 Task: Look for space in Mulbāgal, India from 5th September, 2023 to 12th September, 2023 for 2 adults in price range Rs.10000 to Rs.15000.  With 1  bedroom having 1 bed and 1 bathroom. Property type can be house, flat, guest house, hotel. Amenities needed are: washing machine. Booking option can be shelf check-in. Required host language is English.
Action: Mouse moved to (416, 68)
Screenshot: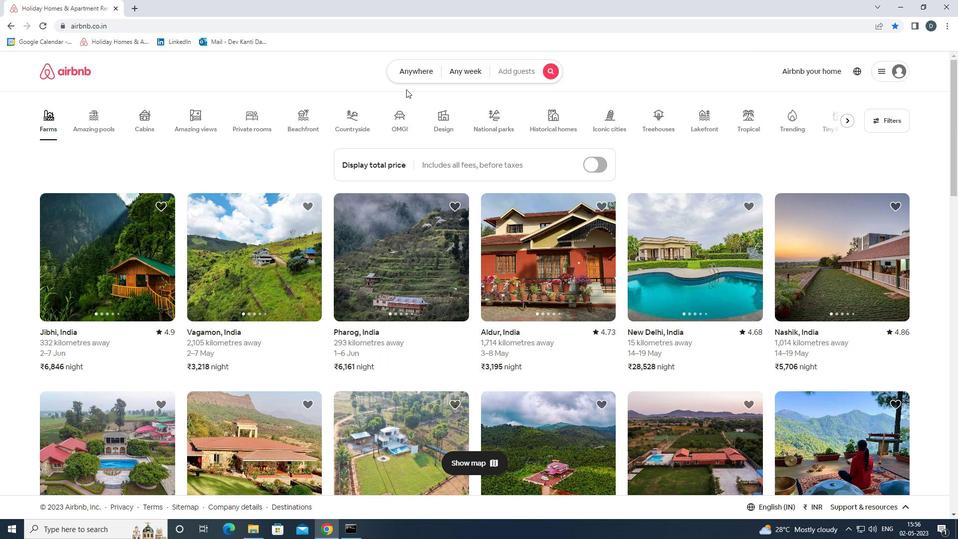 
Action: Mouse pressed left at (416, 68)
Screenshot: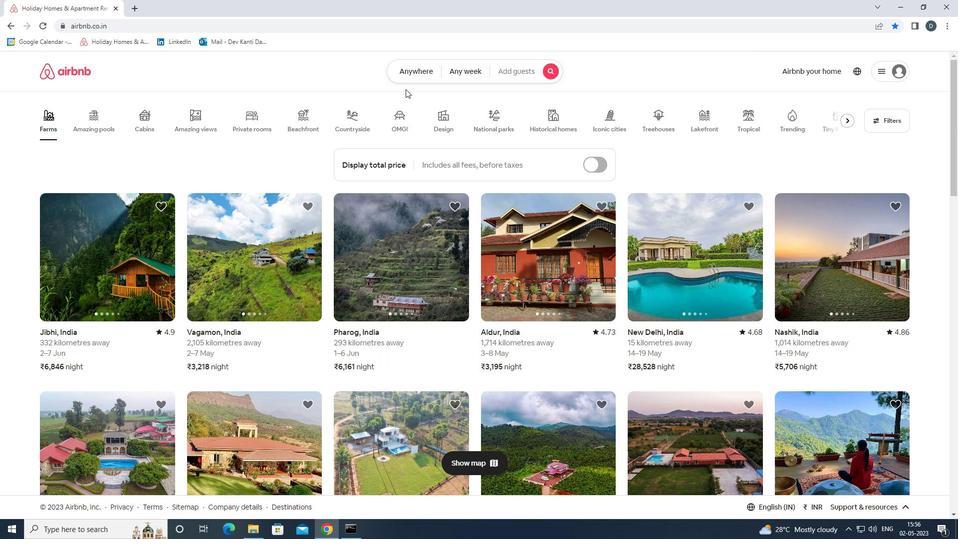 
Action: Mouse moved to (364, 109)
Screenshot: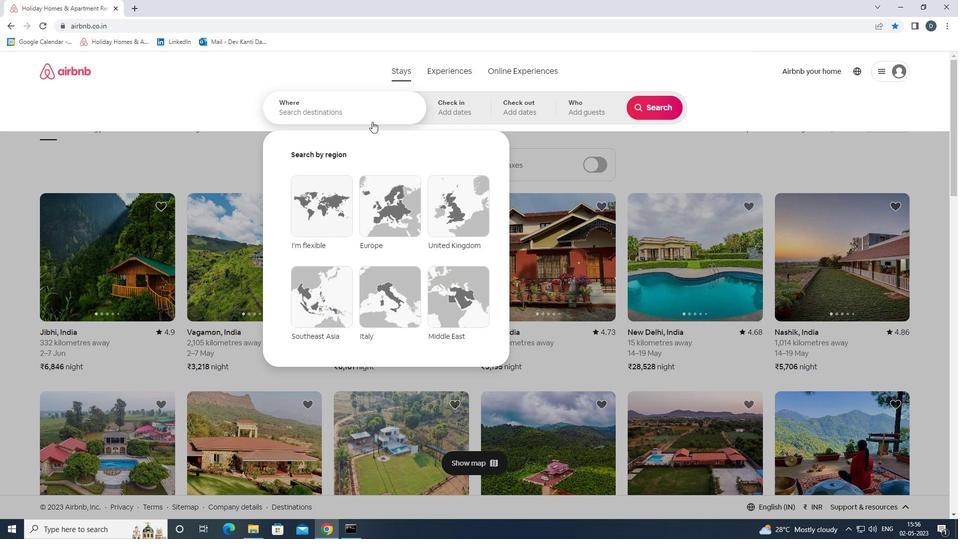 
Action: Mouse pressed left at (364, 109)
Screenshot: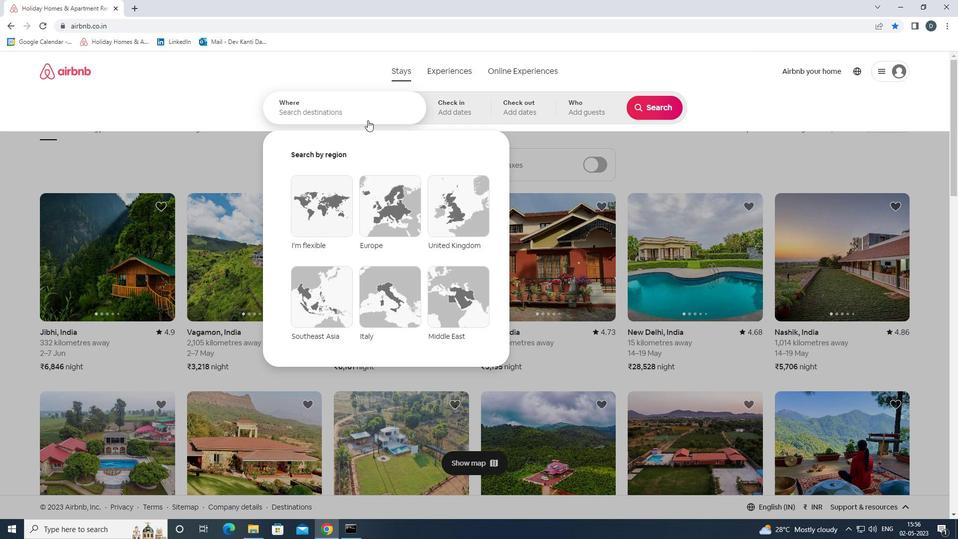 
Action: Mouse moved to (370, 107)
Screenshot: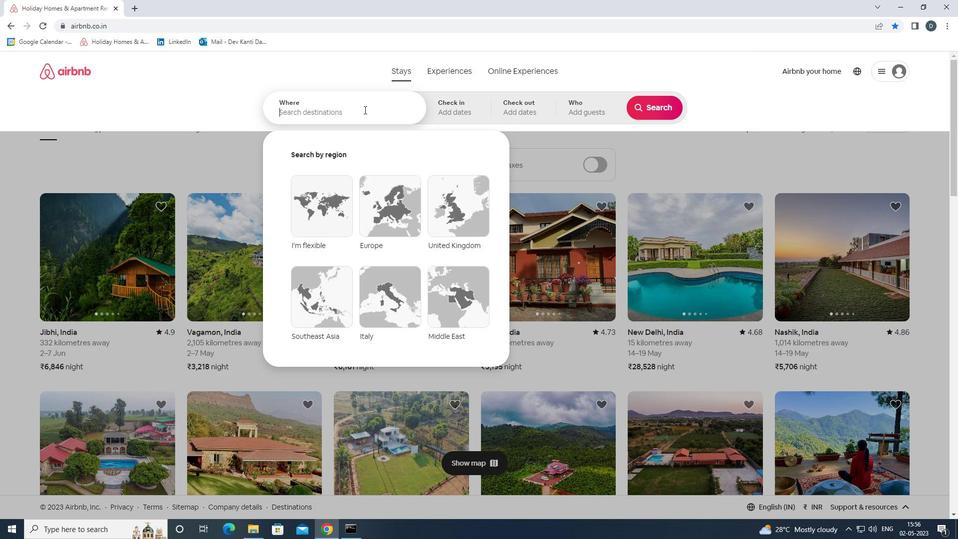 
Action: Key pressed <Key.cmd><Key.cmd><Key.shift>MULBAGAL.<Key.backspace>,<Key.shift>INDIA<Key.enter>
Screenshot: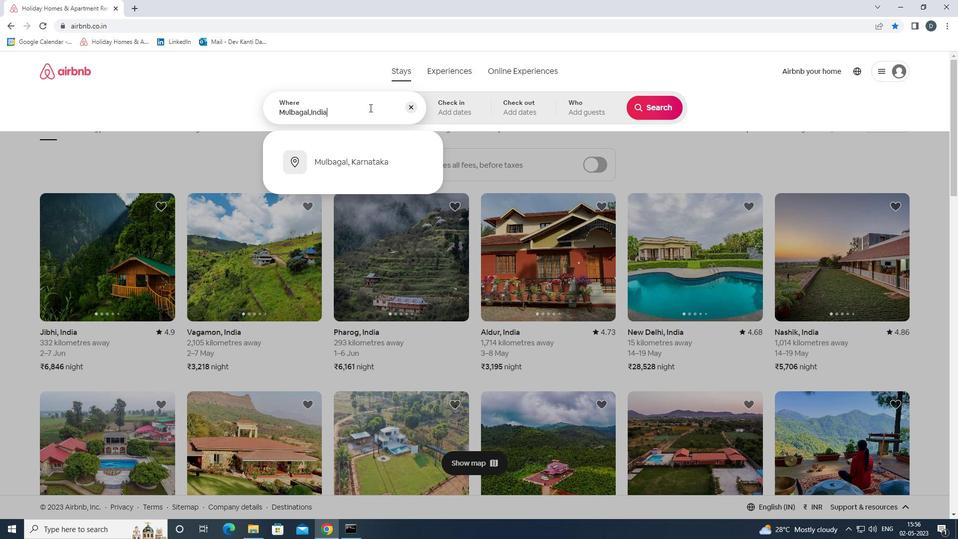 
Action: Mouse moved to (659, 187)
Screenshot: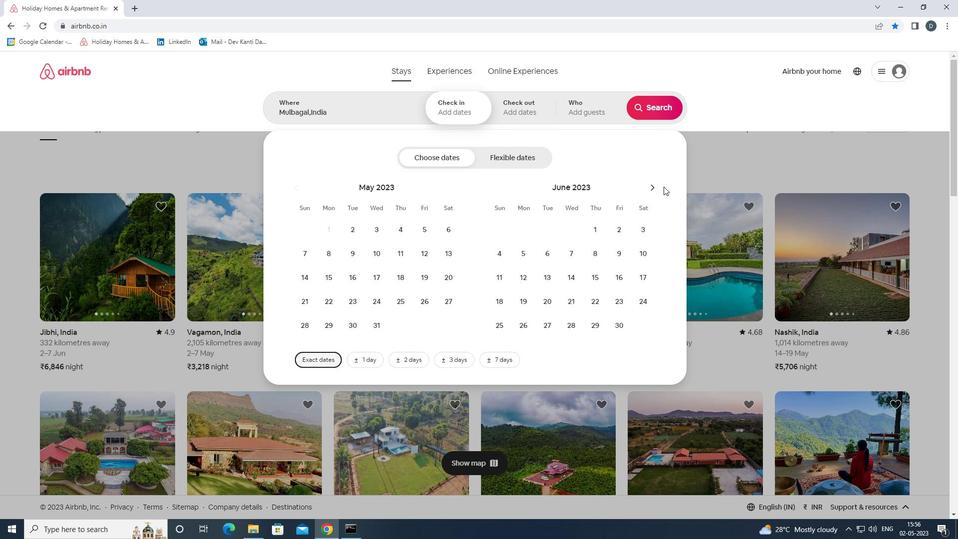 
Action: Mouse pressed left at (659, 187)
Screenshot: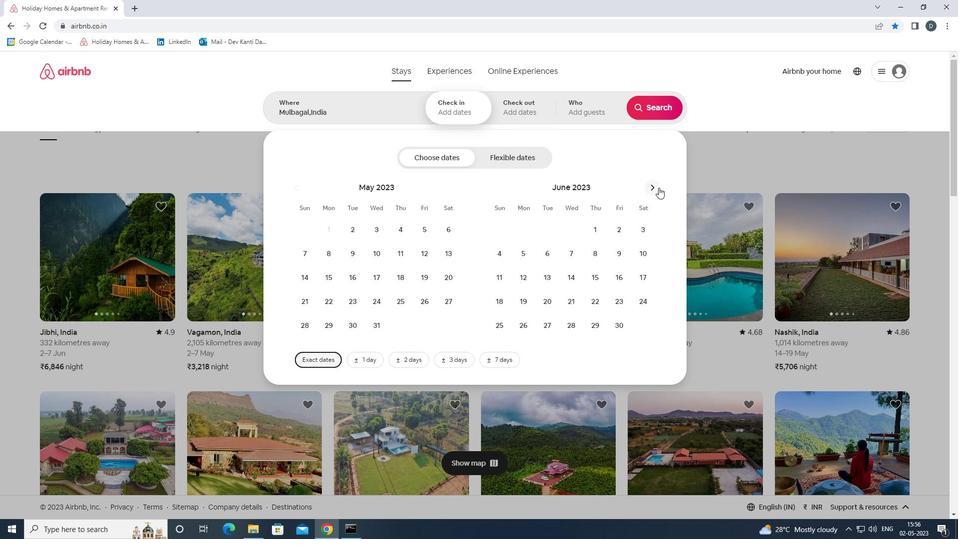
Action: Mouse pressed left at (659, 187)
Screenshot: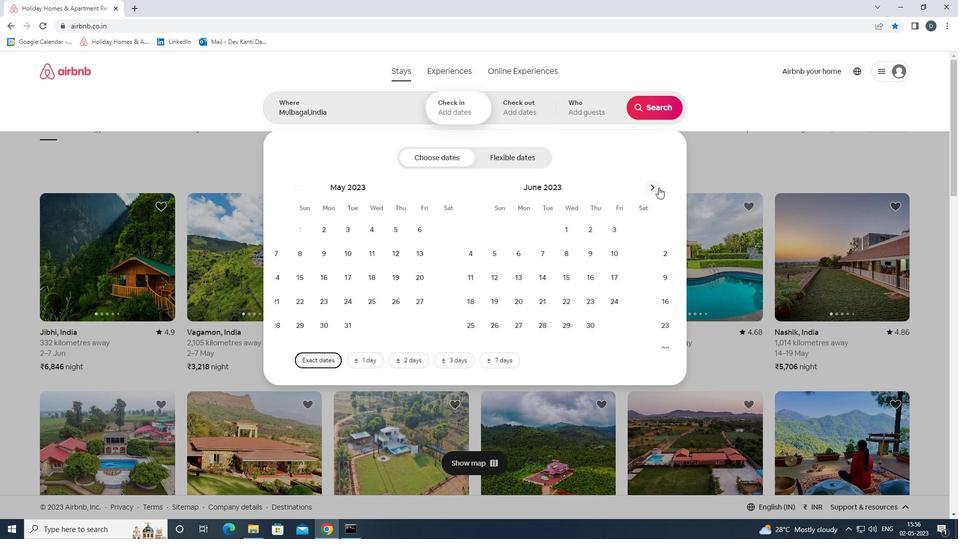 
Action: Mouse pressed left at (659, 187)
Screenshot: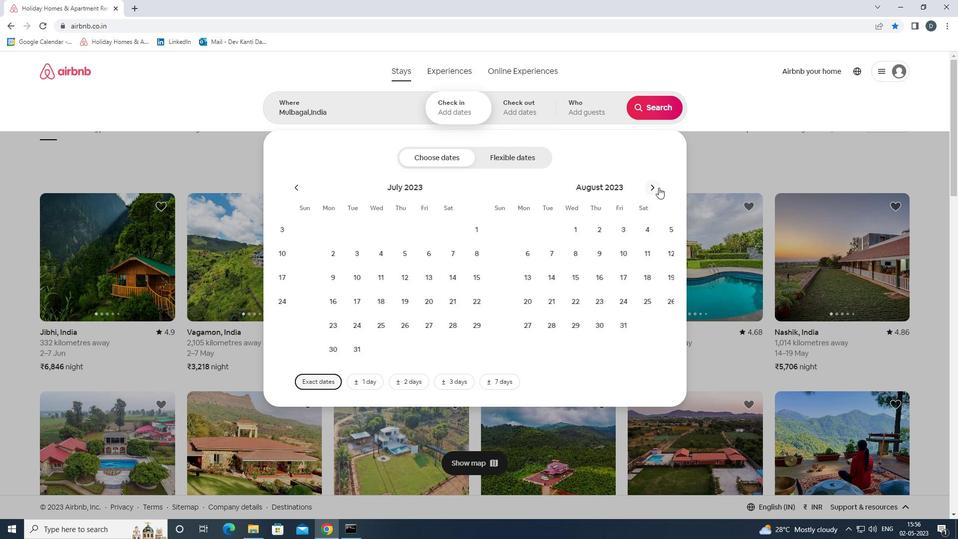 
Action: Mouse moved to (547, 255)
Screenshot: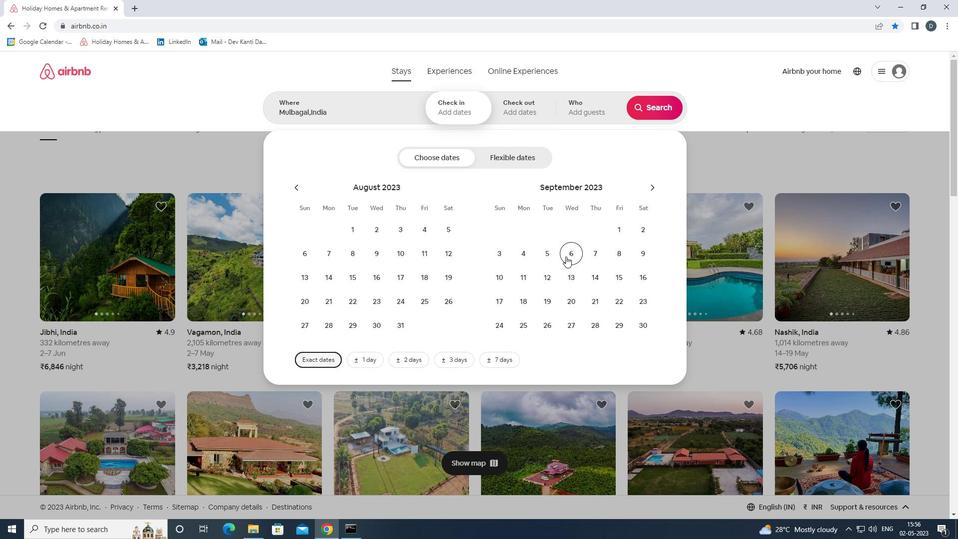 
Action: Mouse pressed left at (547, 255)
Screenshot: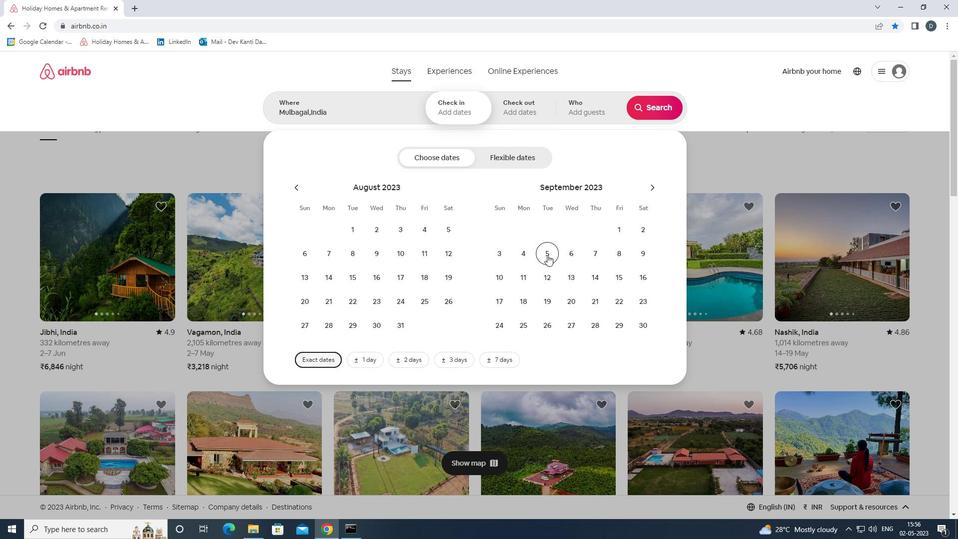 
Action: Mouse moved to (549, 280)
Screenshot: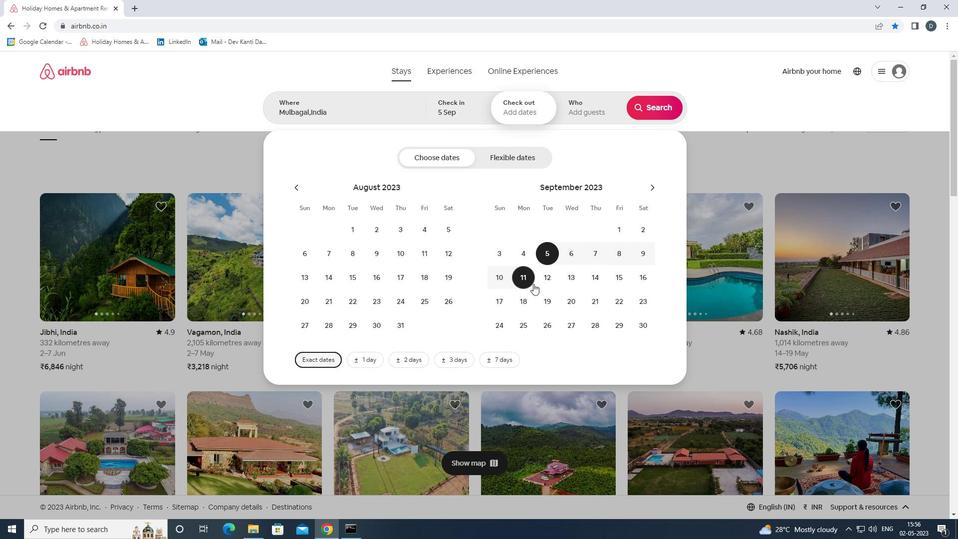 
Action: Mouse pressed left at (549, 280)
Screenshot: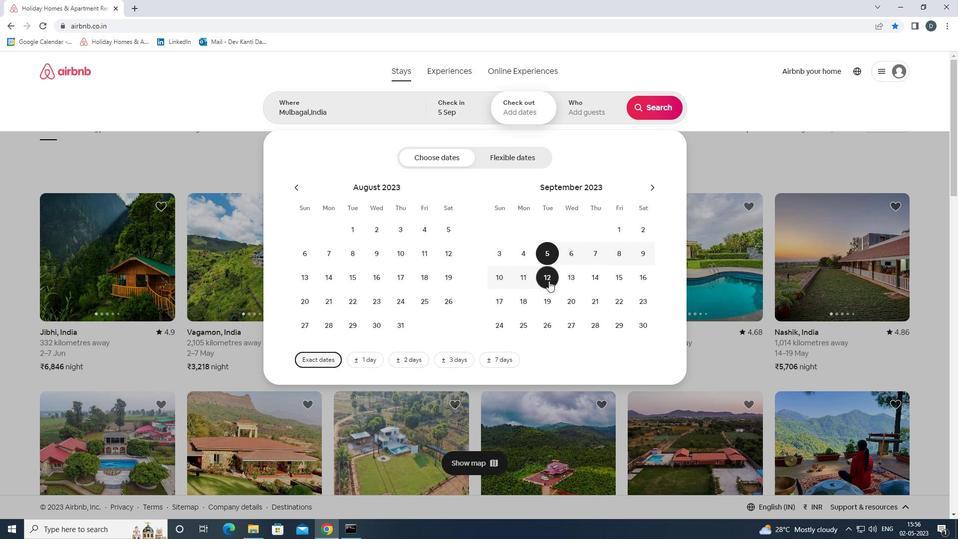 
Action: Mouse moved to (597, 100)
Screenshot: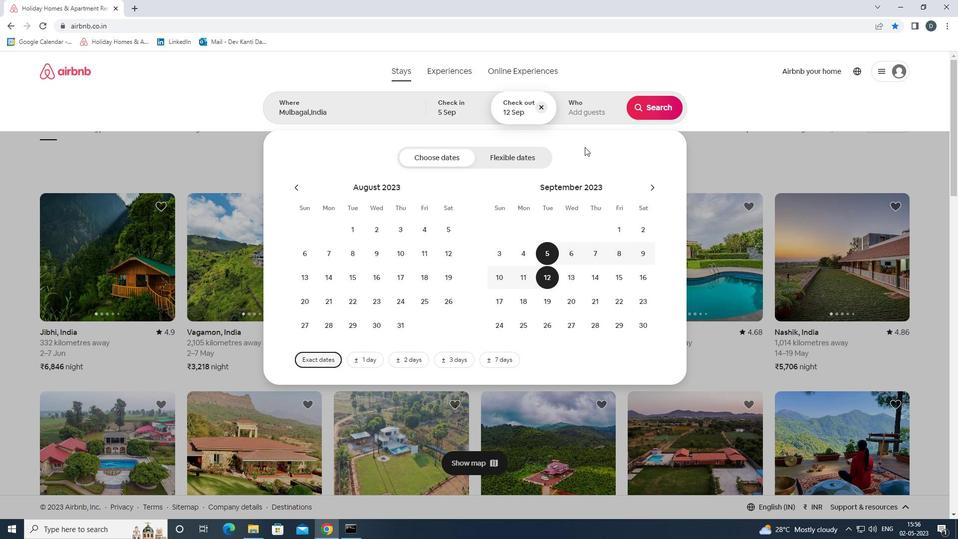 
Action: Mouse pressed left at (597, 100)
Screenshot: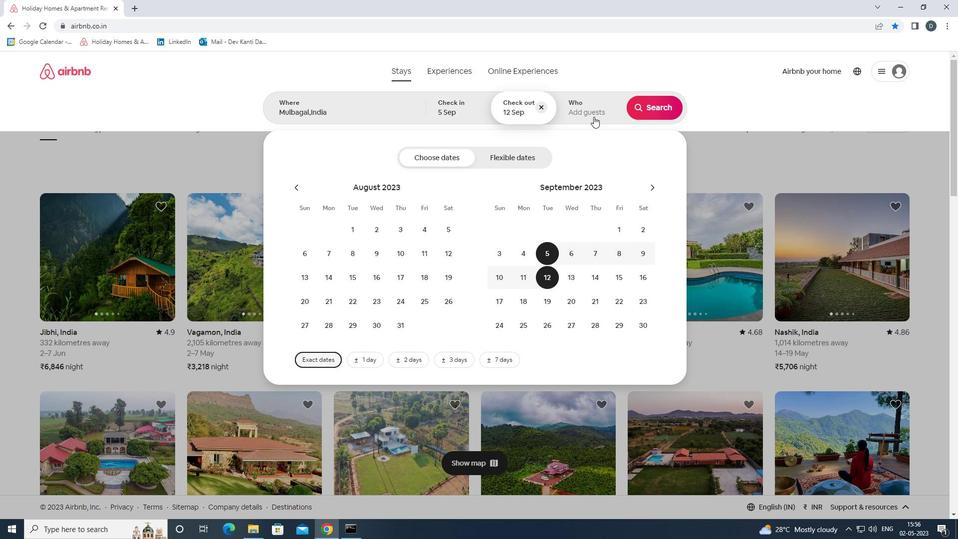 
Action: Mouse moved to (658, 159)
Screenshot: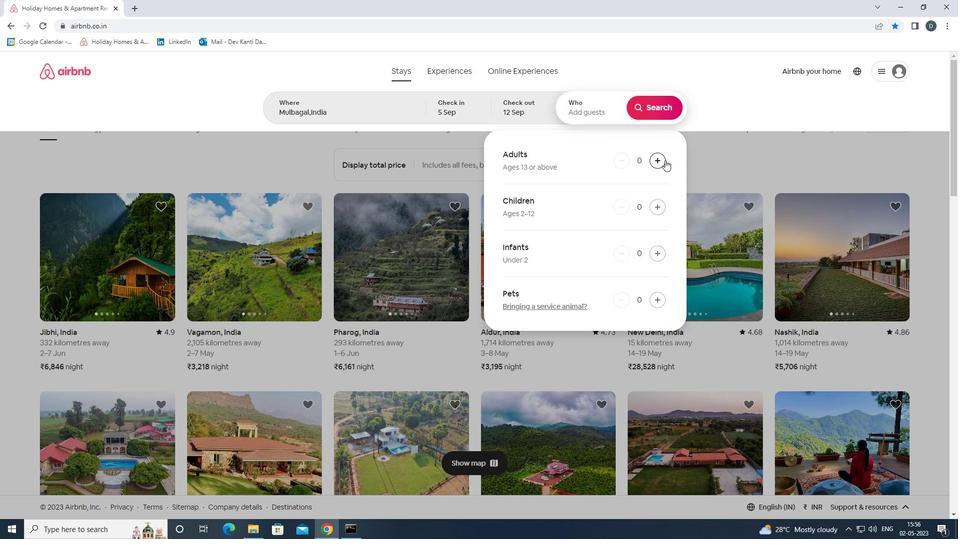 
Action: Mouse pressed left at (658, 159)
Screenshot: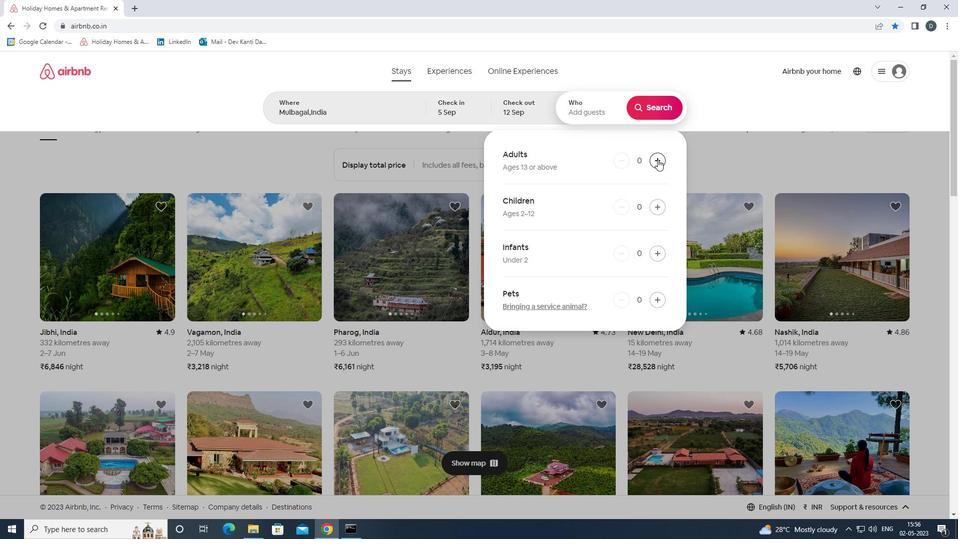 
Action: Mouse pressed left at (658, 159)
Screenshot: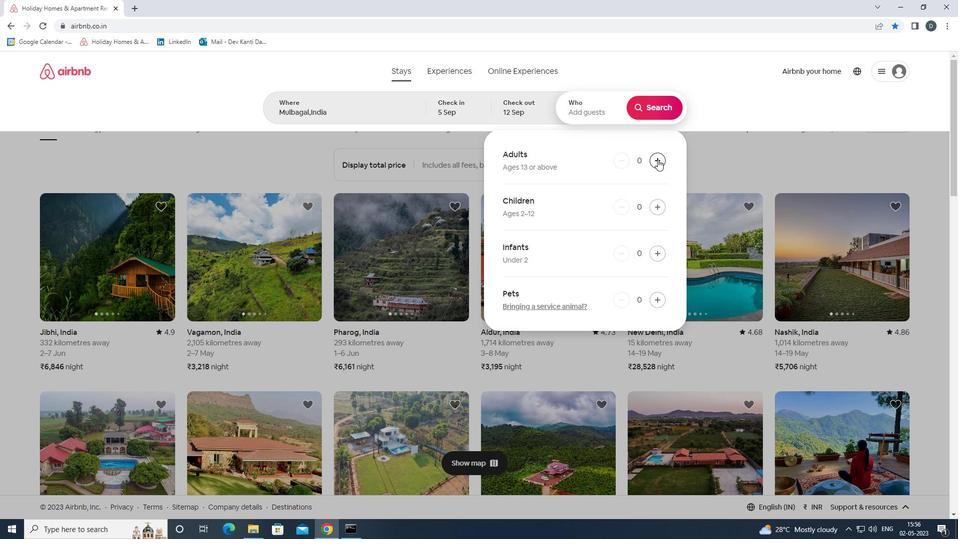 
Action: Mouse moved to (659, 103)
Screenshot: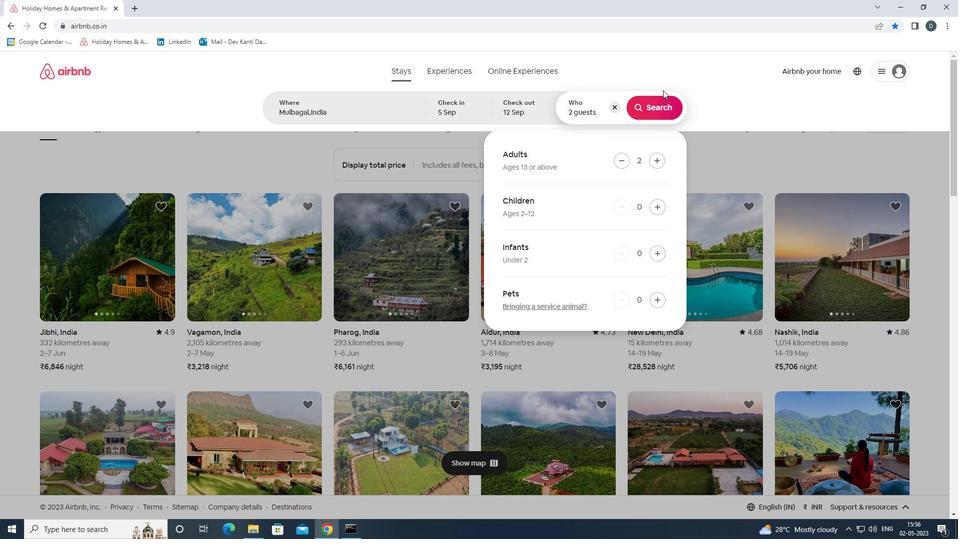 
Action: Mouse pressed left at (659, 103)
Screenshot: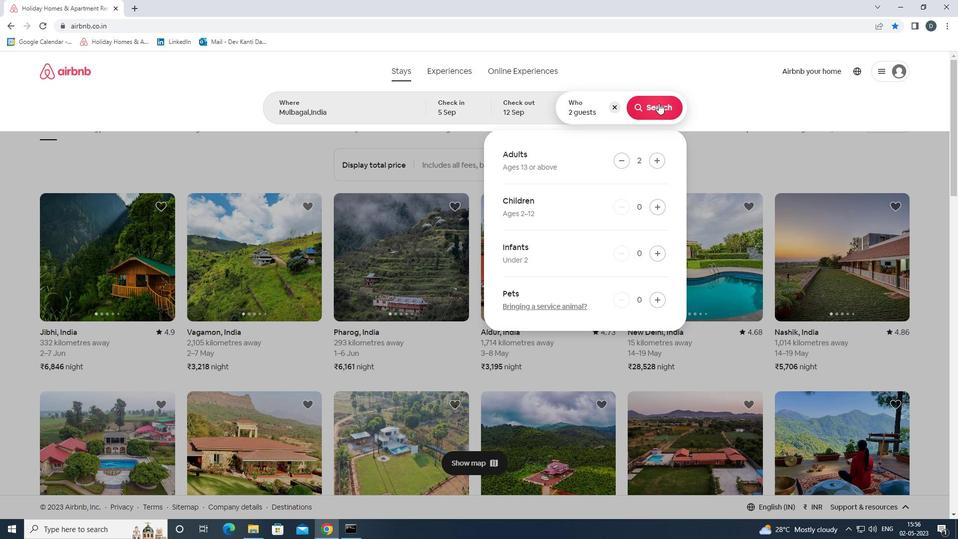 
Action: Mouse moved to (914, 110)
Screenshot: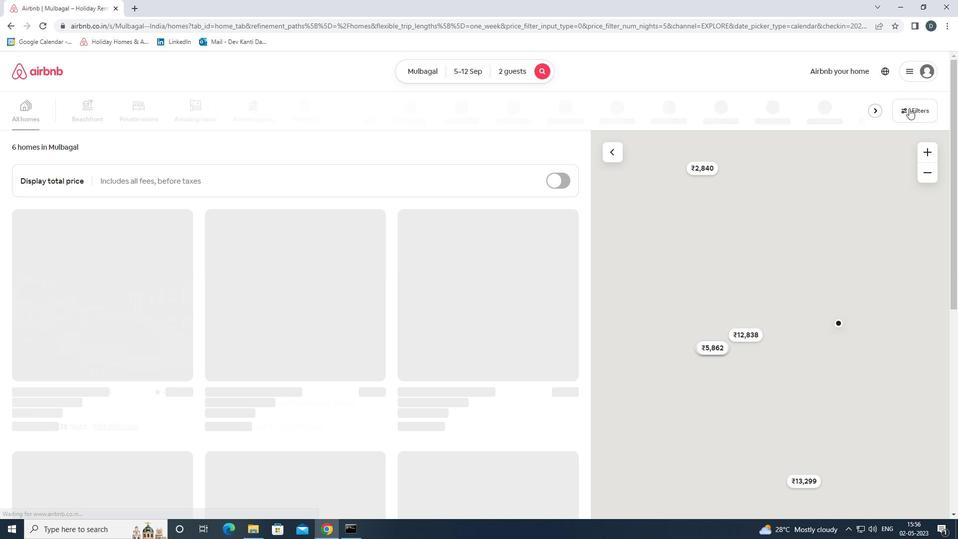 
Action: Mouse pressed left at (914, 110)
Screenshot: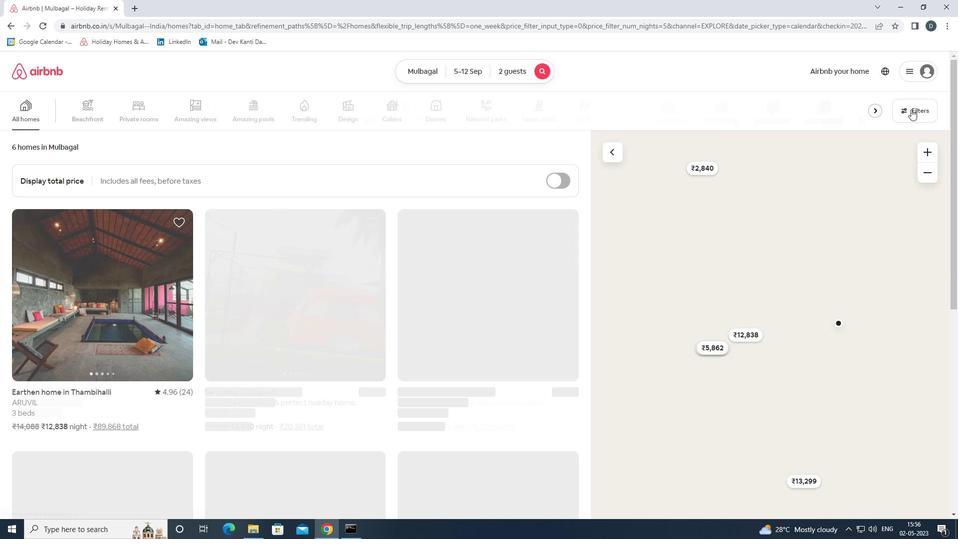 
Action: Mouse moved to (410, 234)
Screenshot: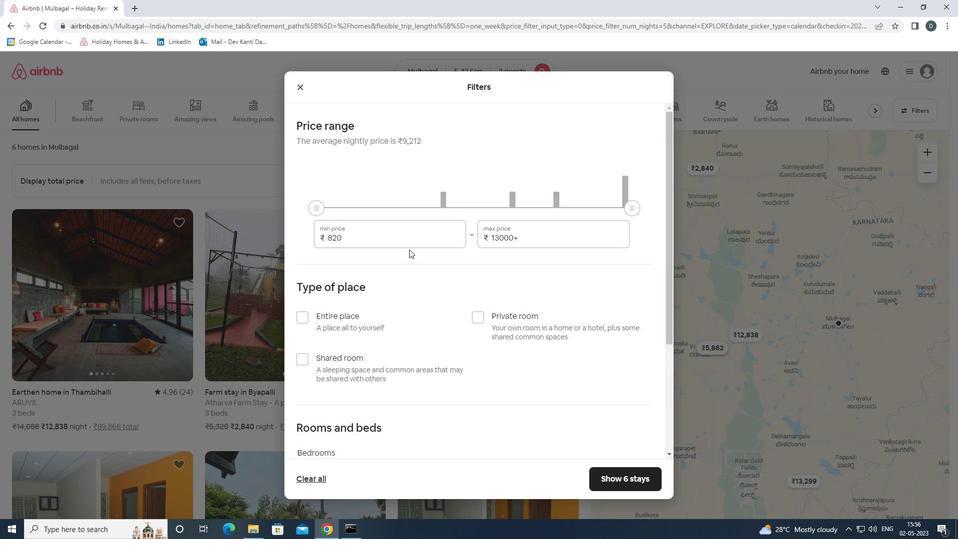 
Action: Mouse pressed left at (410, 234)
Screenshot: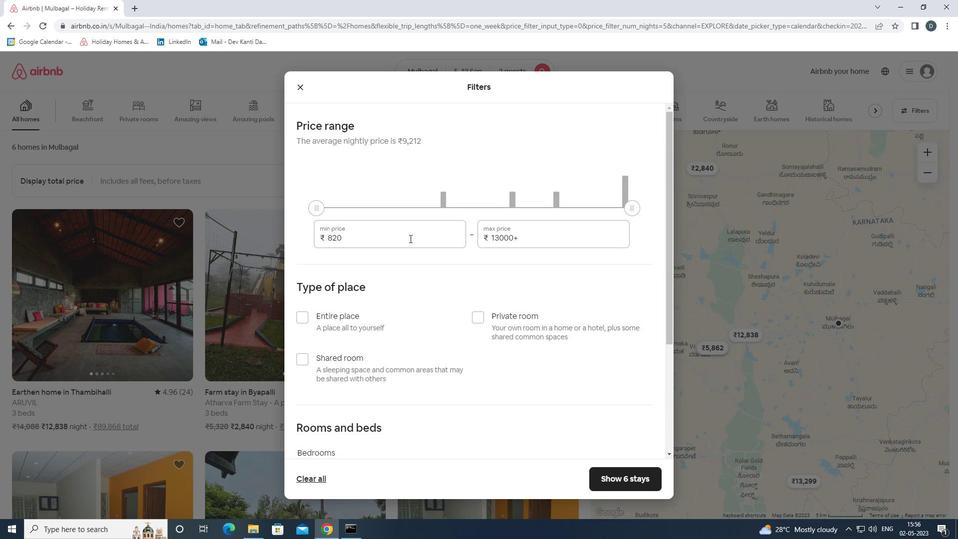 
Action: Mouse pressed left at (410, 234)
Screenshot: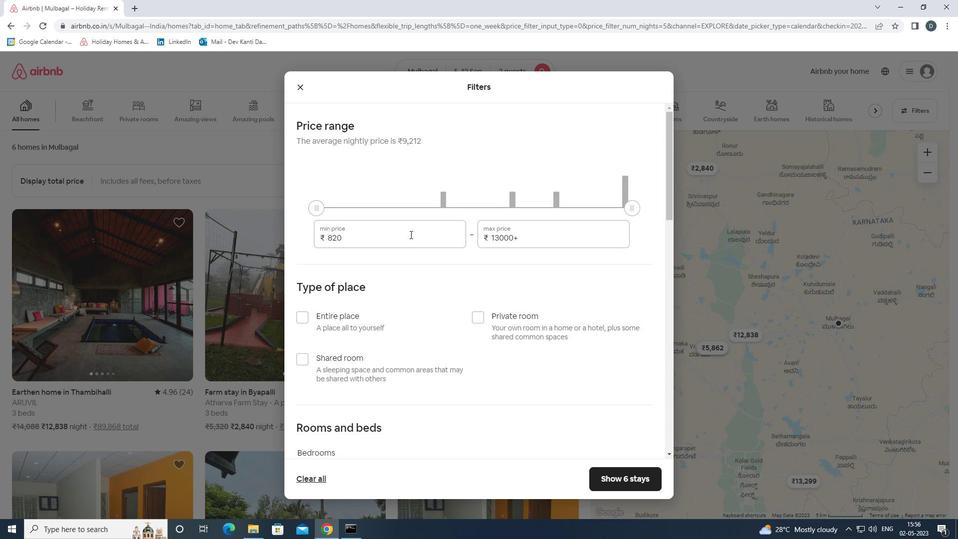 
Action: Mouse moved to (413, 240)
Screenshot: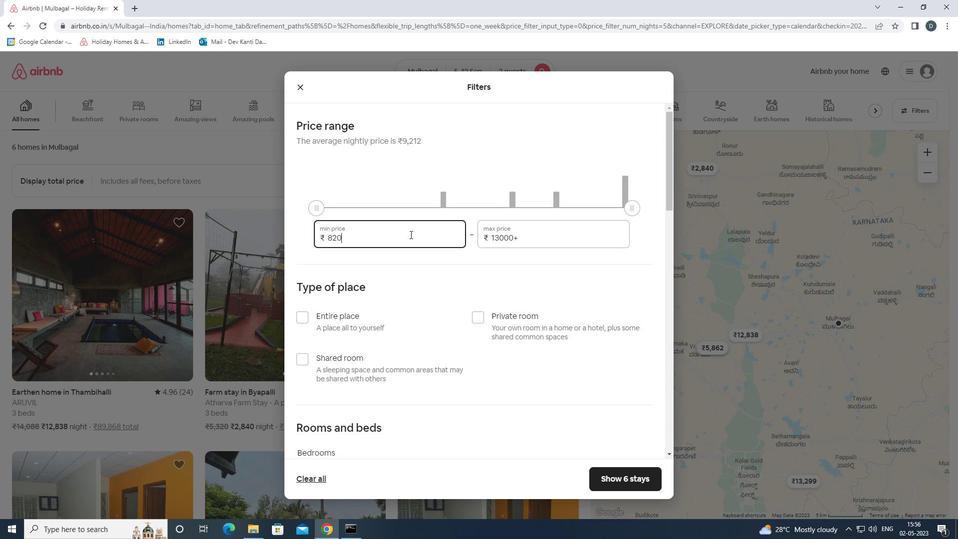 
Action: Key pressed 10000<Key.tab>1500ctrl+A<'1'><'5'><'0'><'0'><'0'>
Screenshot: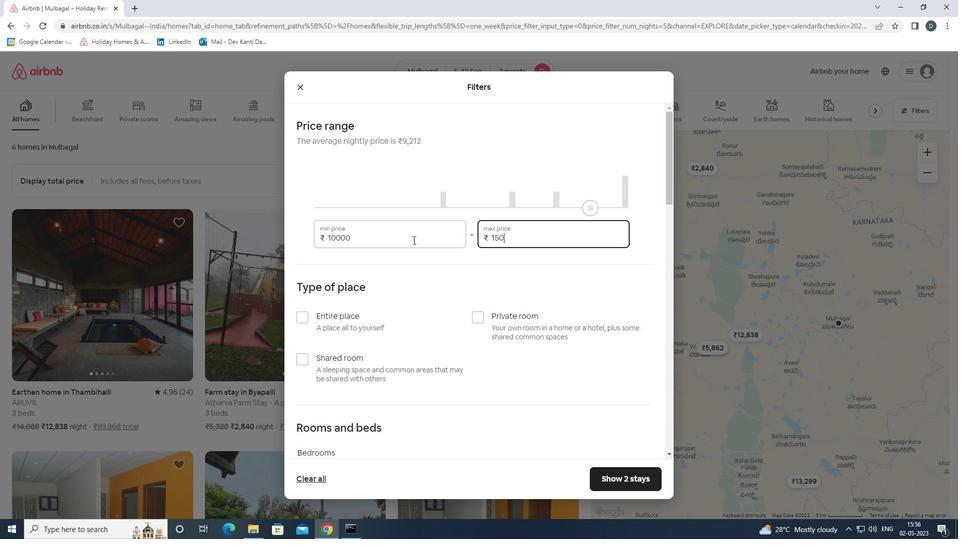 
Action: Mouse moved to (357, 303)
Screenshot: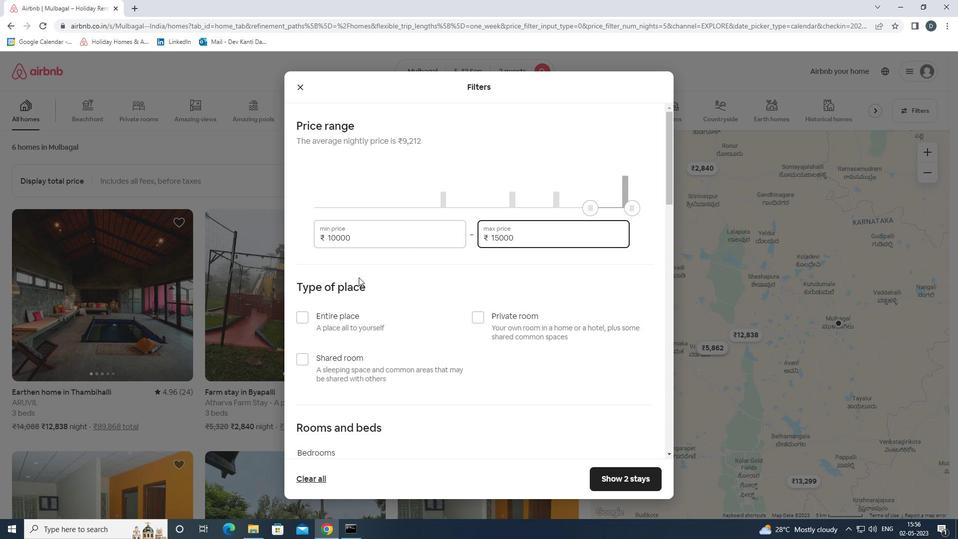 
Action: Mouse scrolled (357, 303) with delta (0, 0)
Screenshot: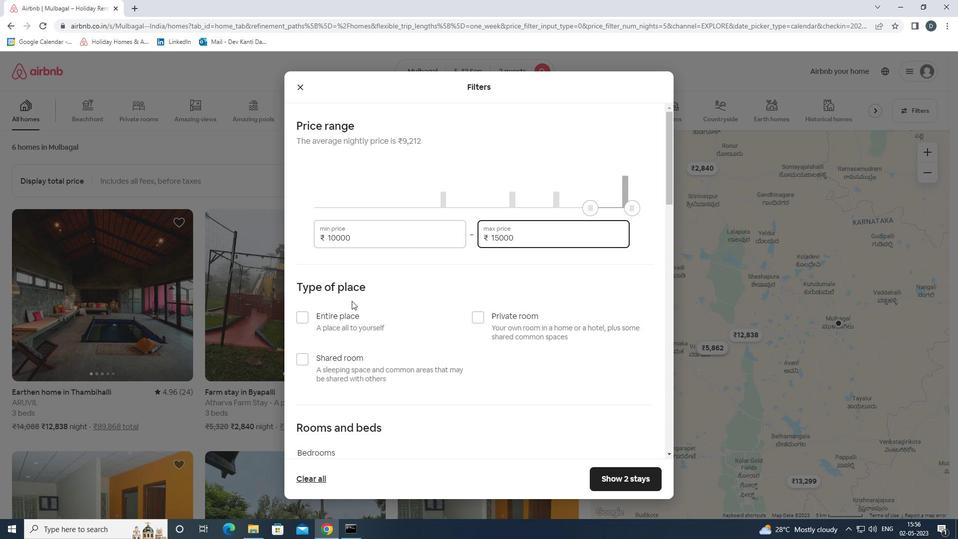 
Action: Mouse scrolled (357, 303) with delta (0, 0)
Screenshot: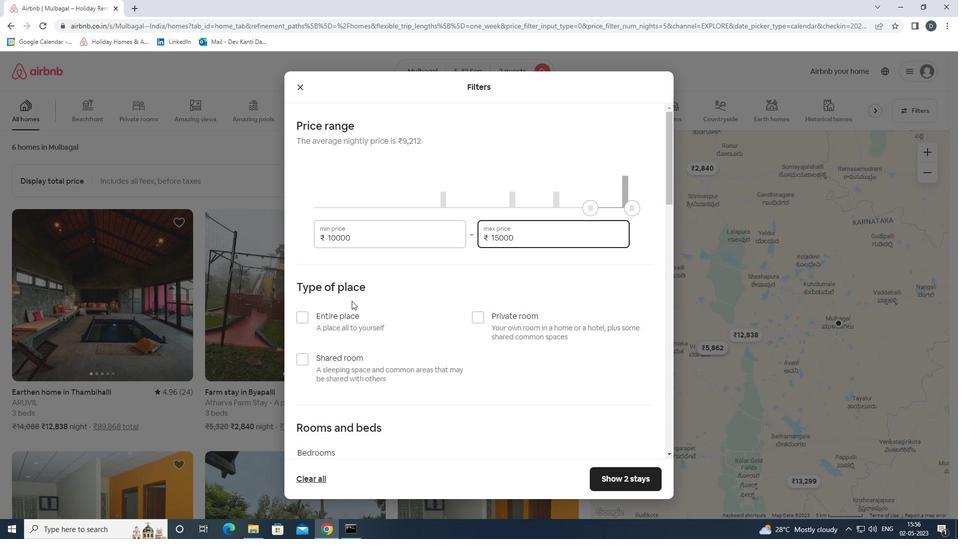 
Action: Mouse moved to (358, 303)
Screenshot: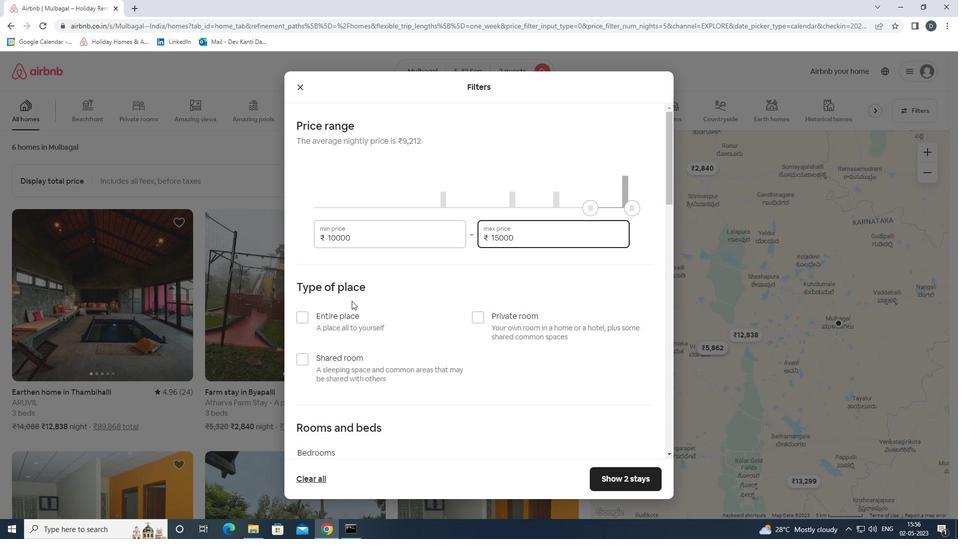 
Action: Mouse scrolled (358, 303) with delta (0, 0)
Screenshot: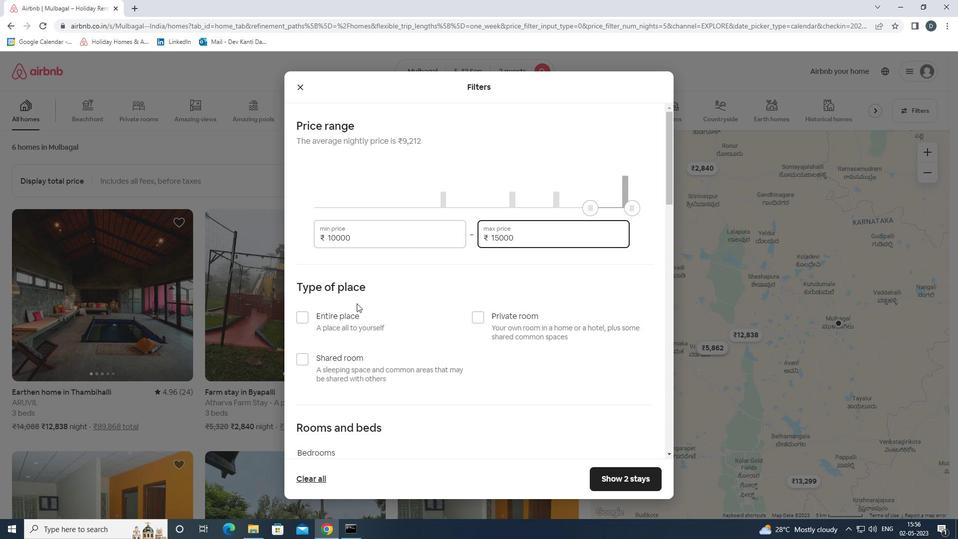 
Action: Mouse moved to (418, 208)
Screenshot: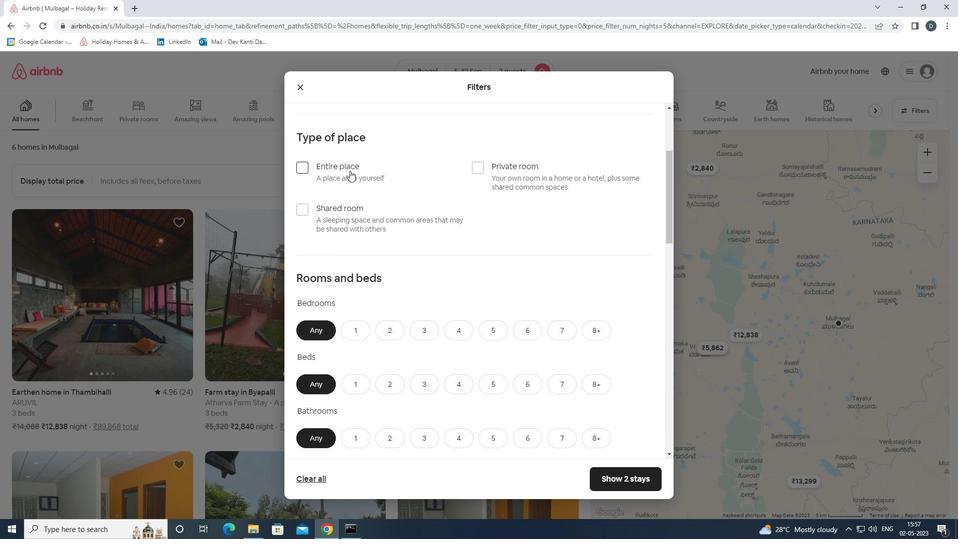 
Action: Mouse scrolled (418, 207) with delta (0, 0)
Screenshot: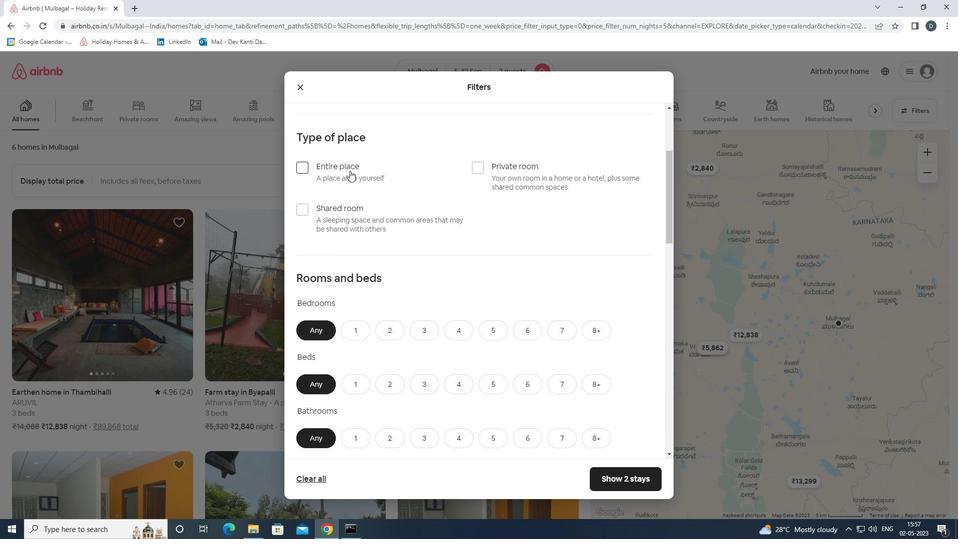 
Action: Mouse scrolled (418, 207) with delta (0, 0)
Screenshot: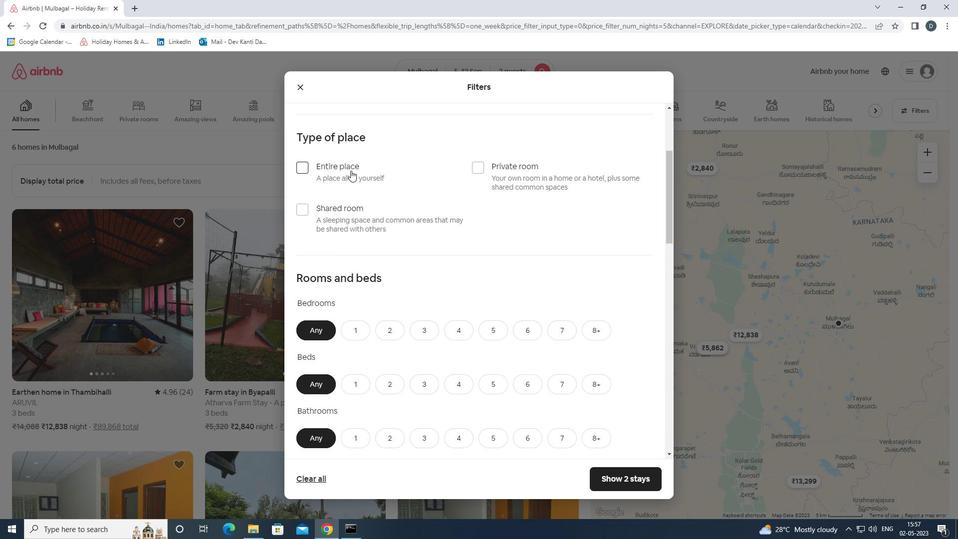 
Action: Mouse moved to (345, 222)
Screenshot: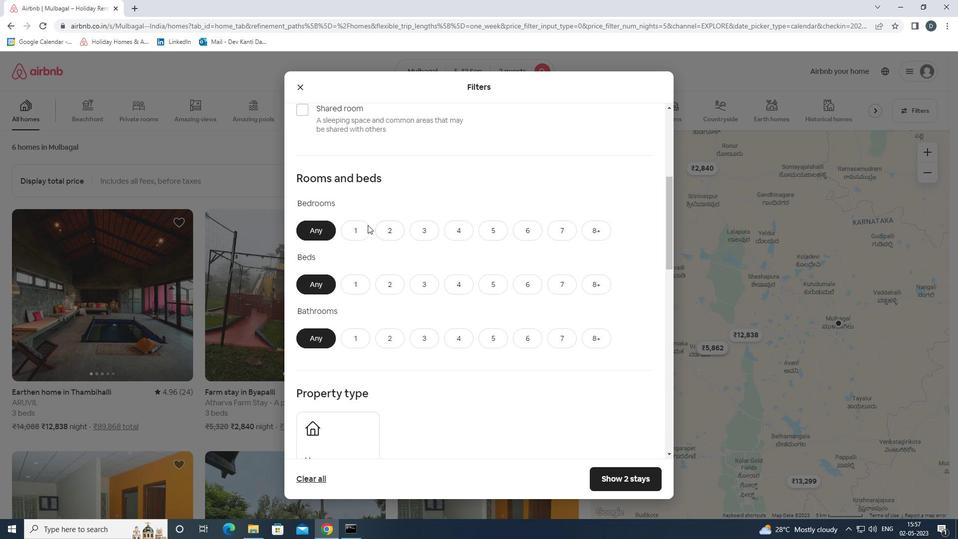 
Action: Mouse pressed left at (345, 222)
Screenshot: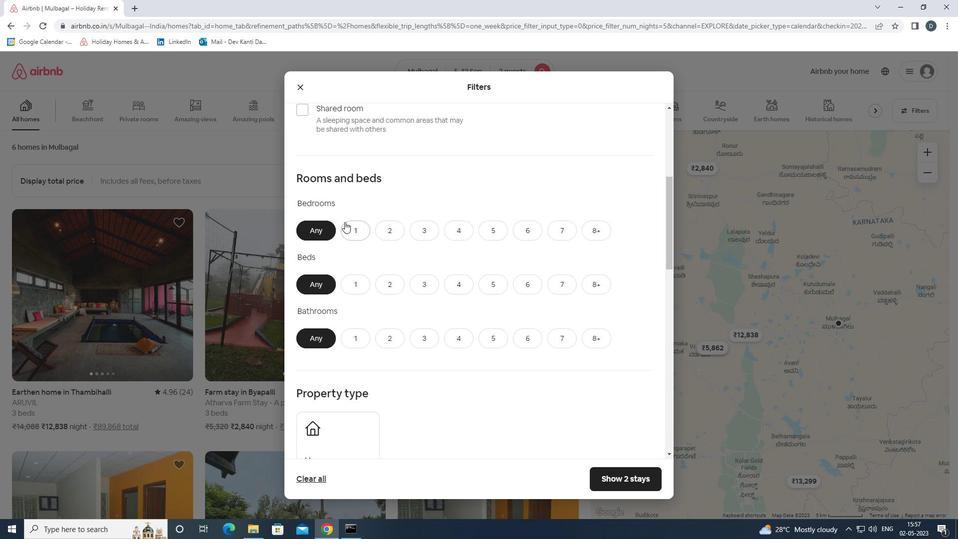 
Action: Mouse moved to (355, 282)
Screenshot: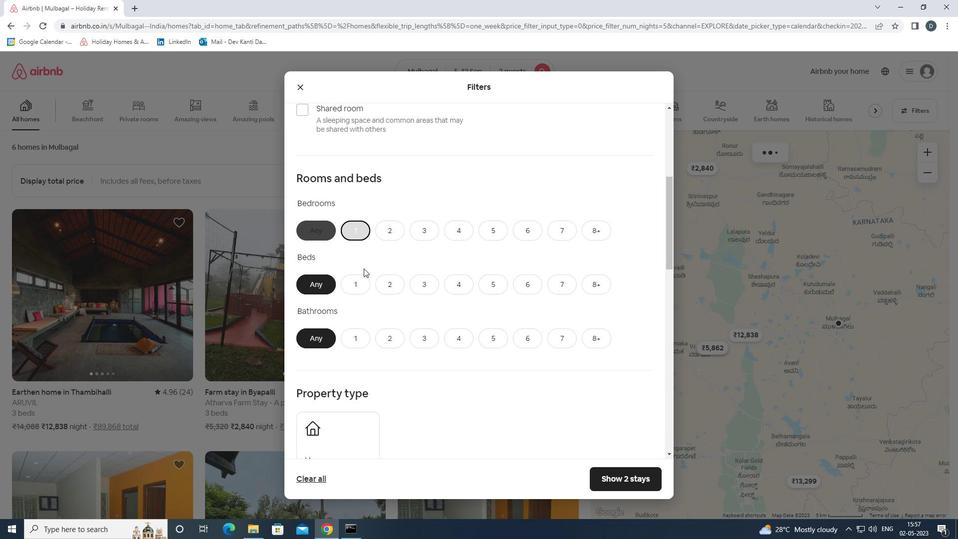 
Action: Mouse pressed left at (355, 282)
Screenshot: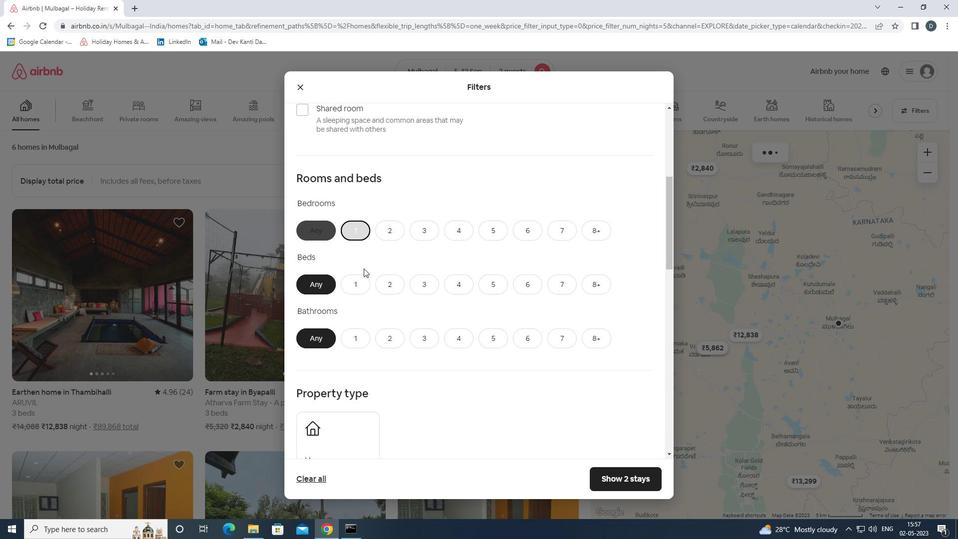 
Action: Mouse moved to (359, 331)
Screenshot: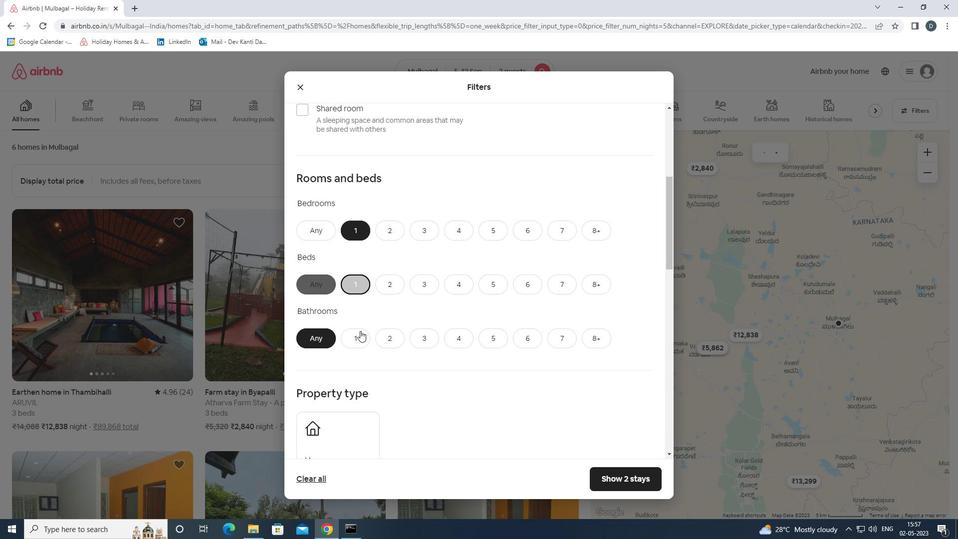 
Action: Mouse pressed left at (359, 331)
Screenshot: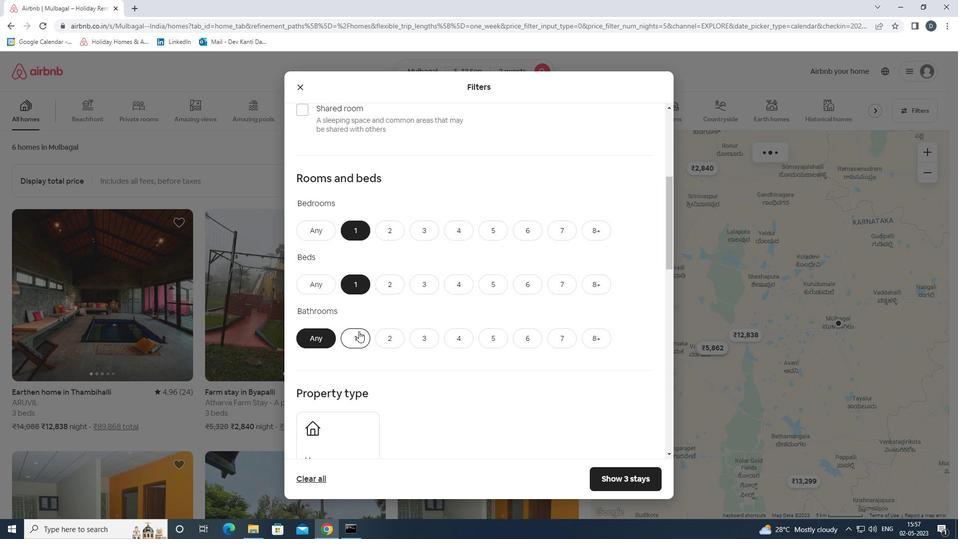 
Action: Mouse moved to (468, 340)
Screenshot: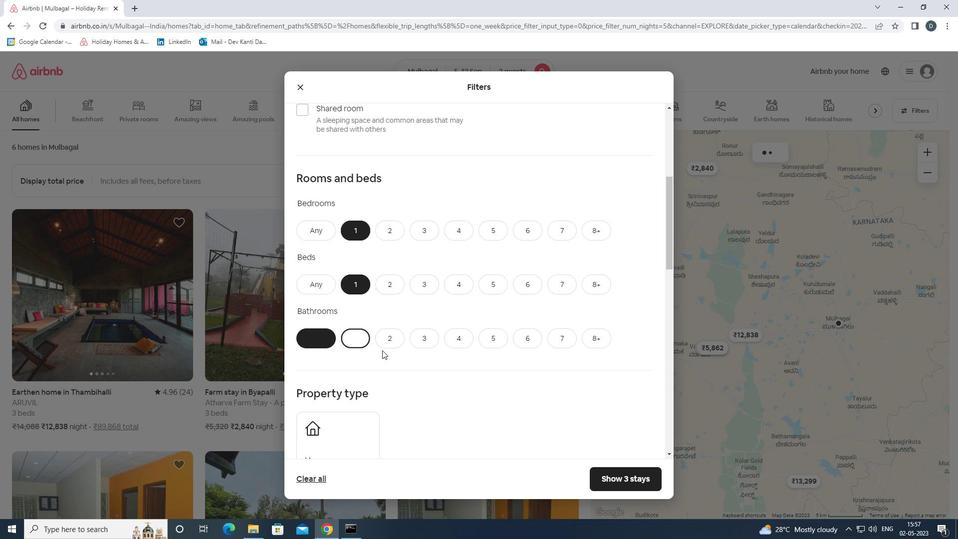 
Action: Mouse scrolled (468, 339) with delta (0, 0)
Screenshot: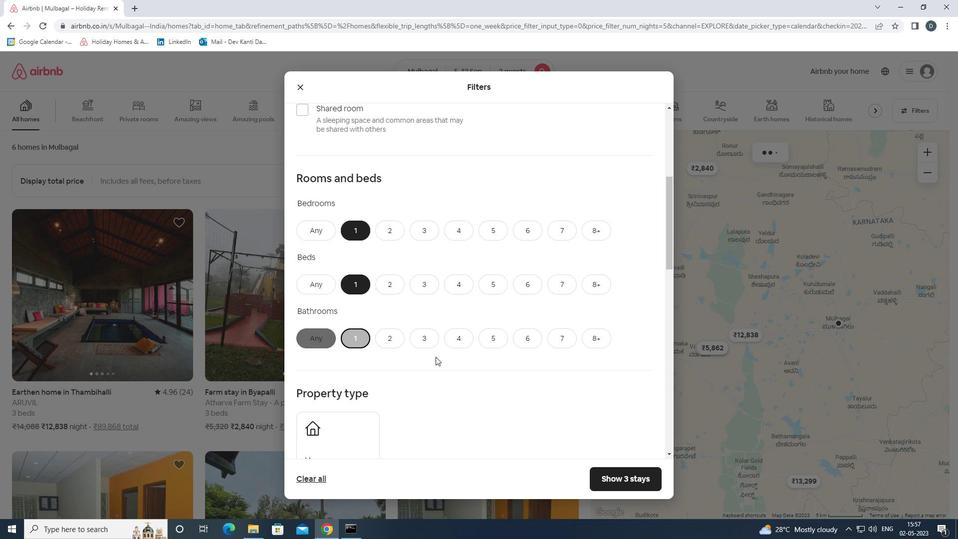 
Action: Mouse scrolled (468, 339) with delta (0, 0)
Screenshot: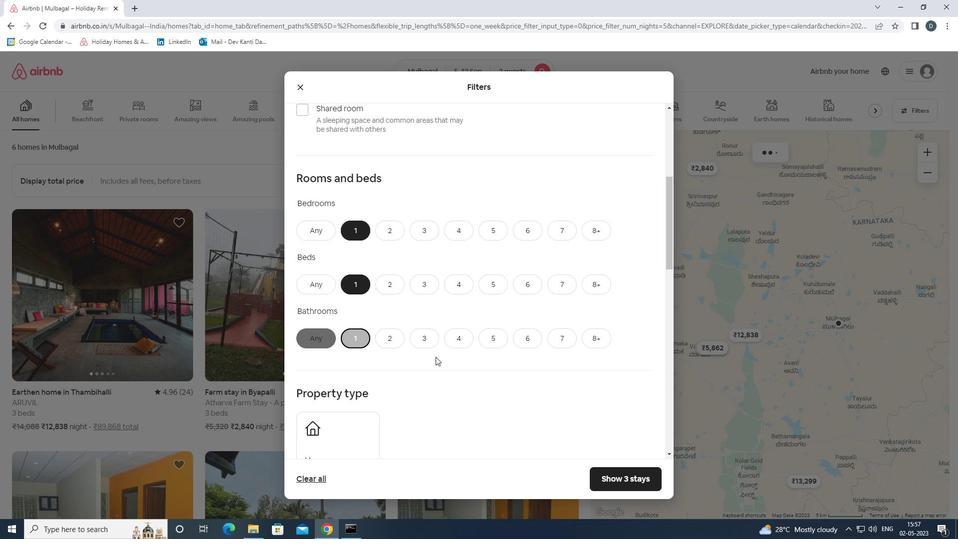 
Action: Mouse moved to (469, 338)
Screenshot: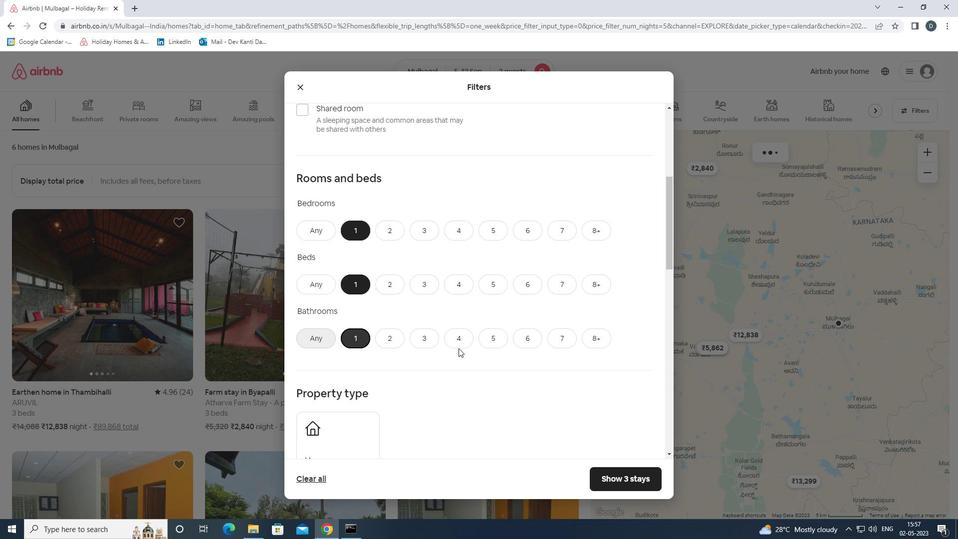 
Action: Mouse scrolled (469, 337) with delta (0, 0)
Screenshot: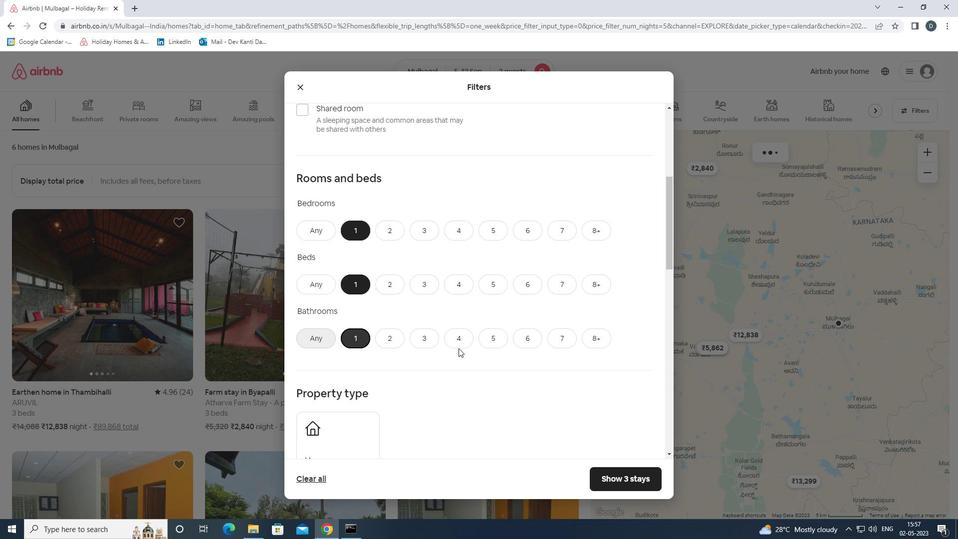
Action: Mouse moved to (468, 319)
Screenshot: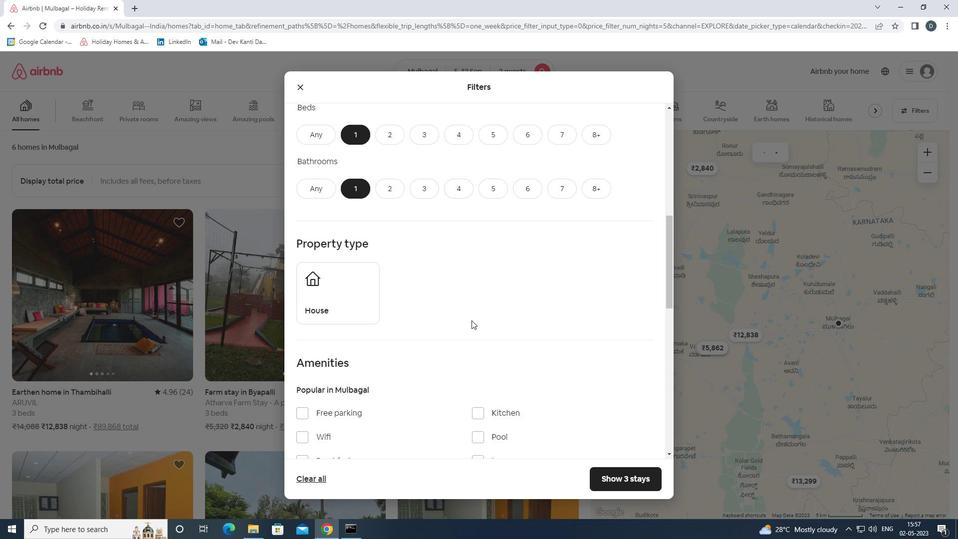 
Action: Mouse scrolled (468, 318) with delta (0, 0)
Screenshot: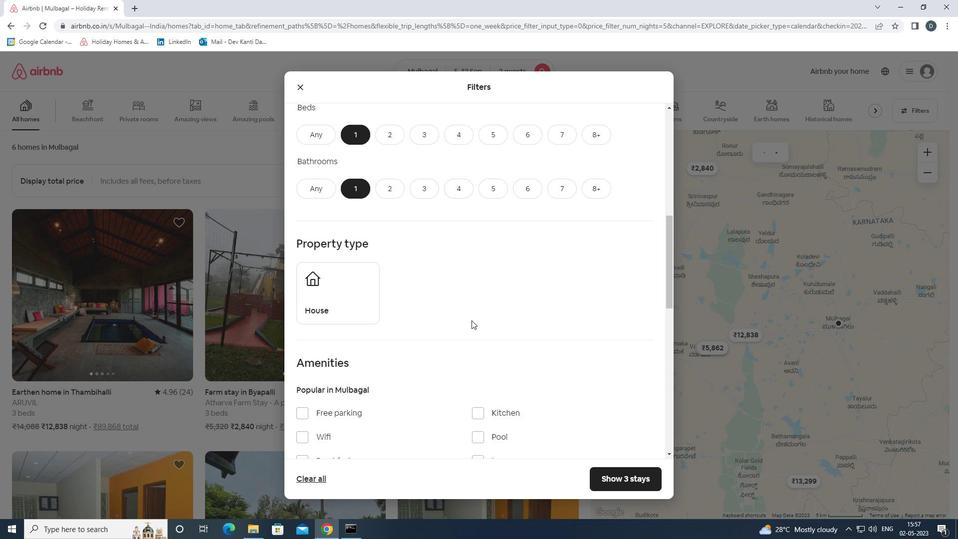
Action: Mouse moved to (340, 235)
Screenshot: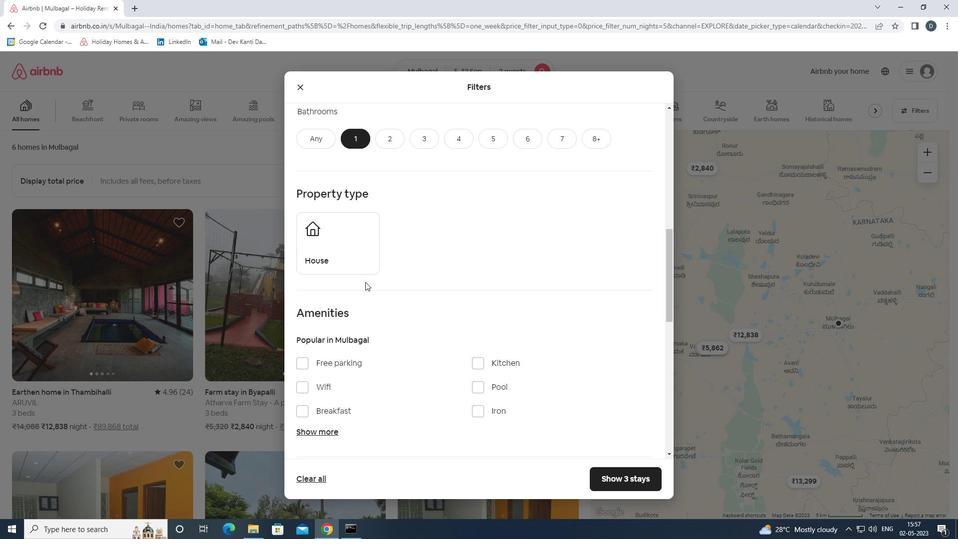 
Action: Mouse pressed left at (340, 235)
Screenshot: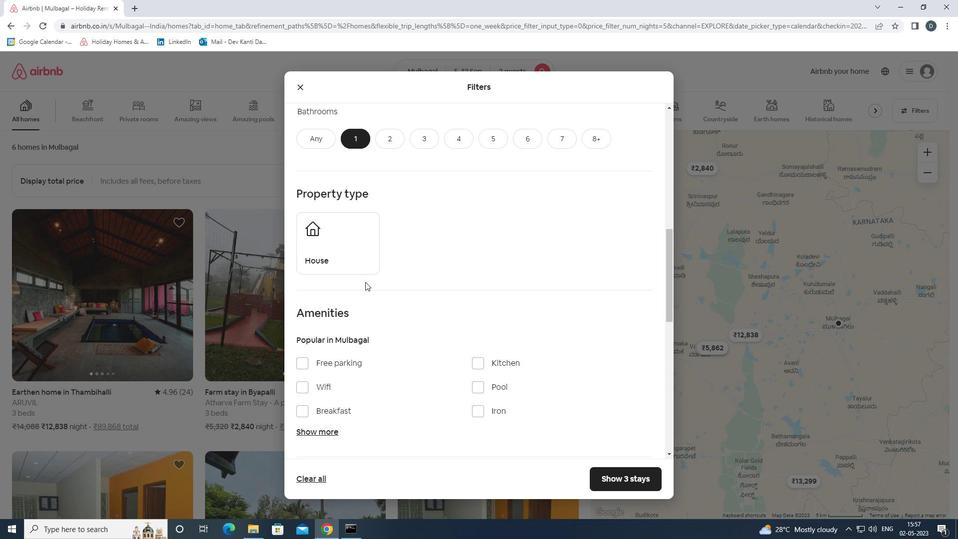 
Action: Mouse moved to (467, 315)
Screenshot: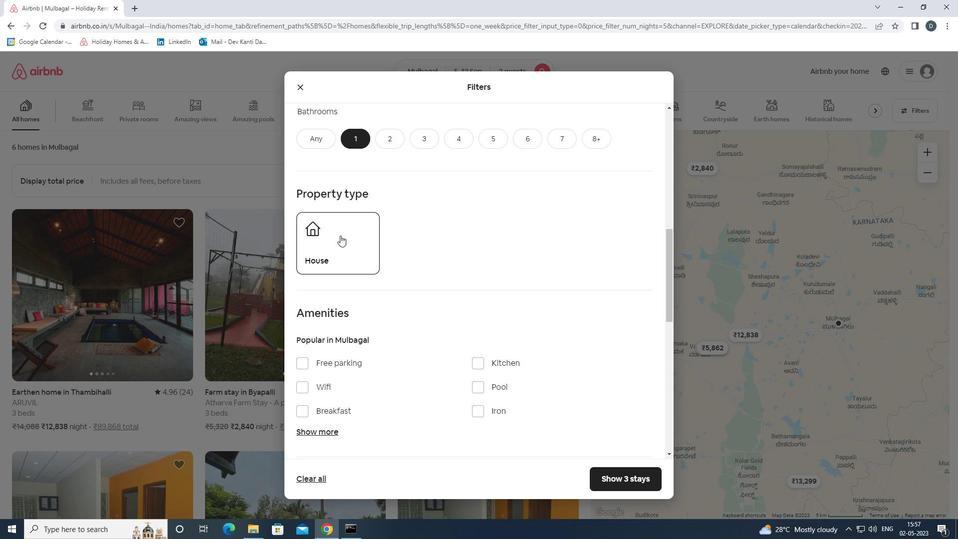 
Action: Mouse scrolled (467, 315) with delta (0, 0)
Screenshot: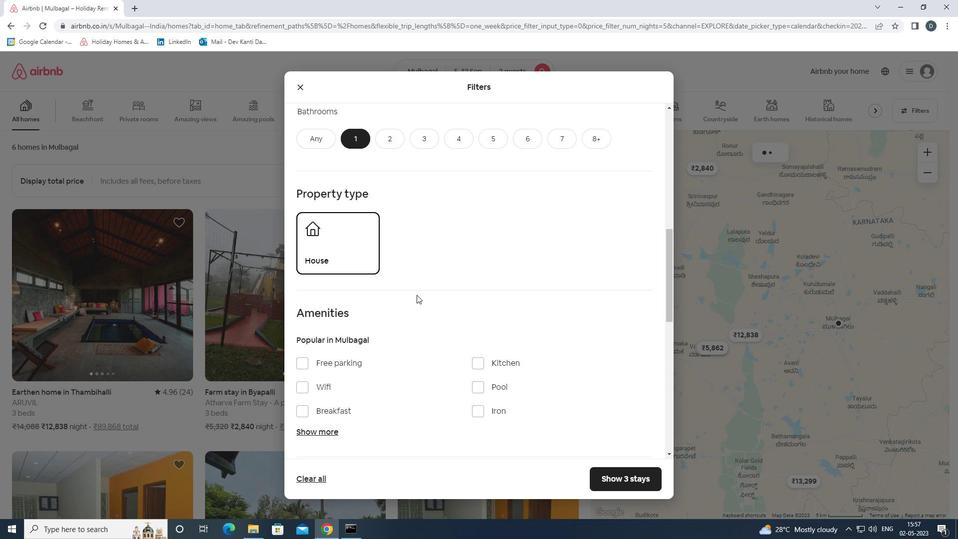 
Action: Mouse scrolled (467, 315) with delta (0, 0)
Screenshot: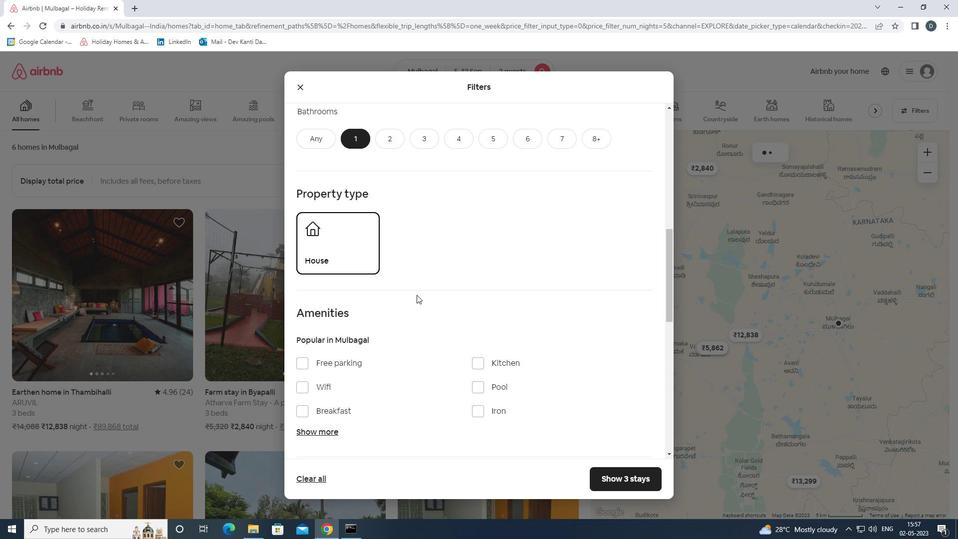 
Action: Mouse scrolled (467, 315) with delta (0, 0)
Screenshot: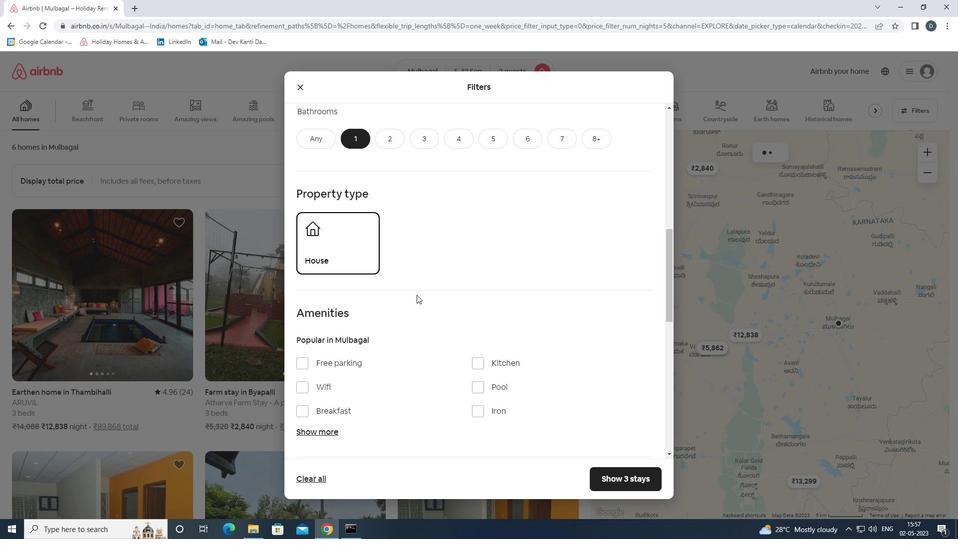 
Action: Mouse moved to (335, 280)
Screenshot: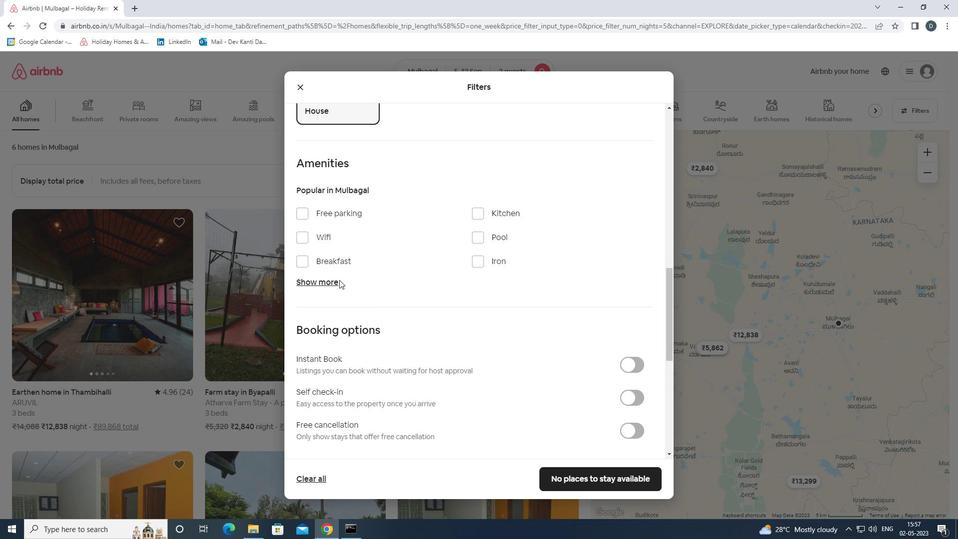 
Action: Mouse pressed left at (335, 280)
Screenshot: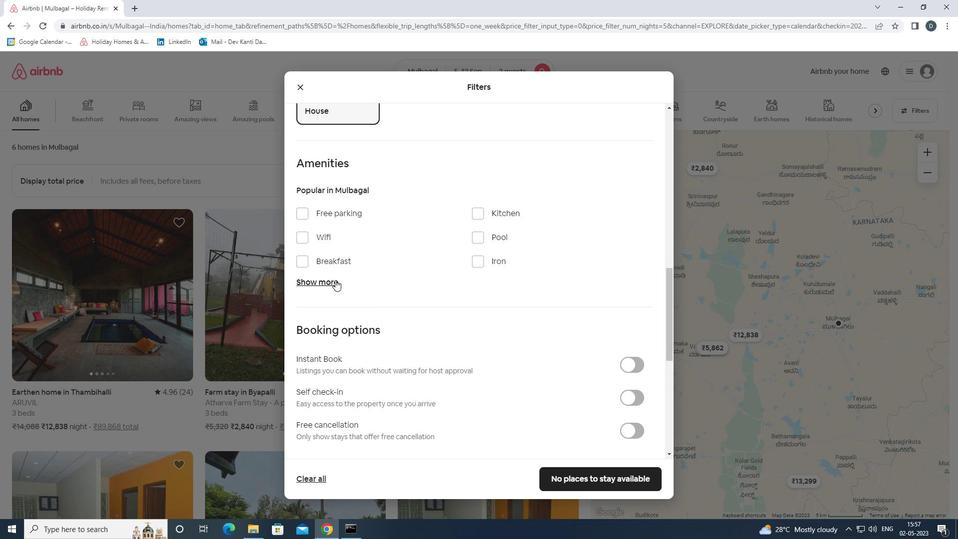 
Action: Mouse moved to (321, 318)
Screenshot: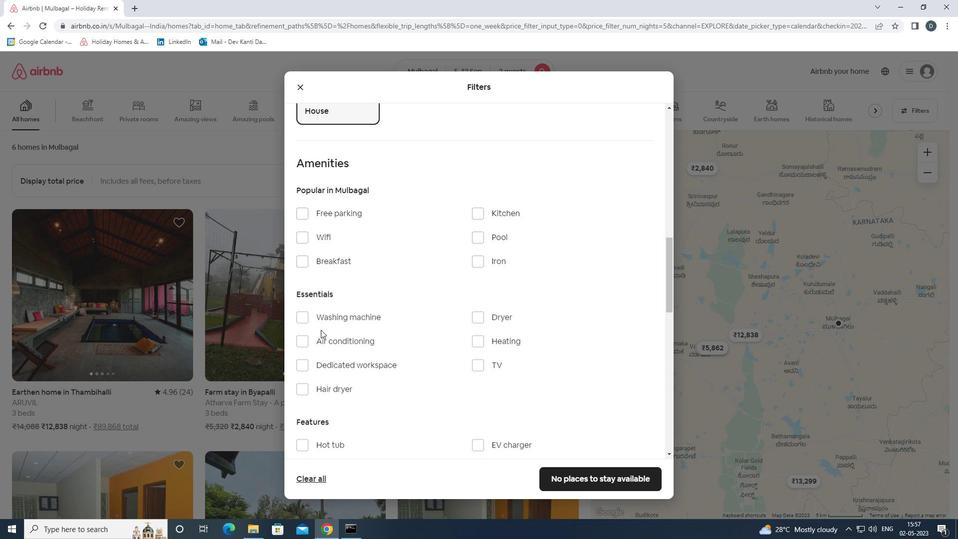 
Action: Mouse pressed left at (321, 318)
Screenshot: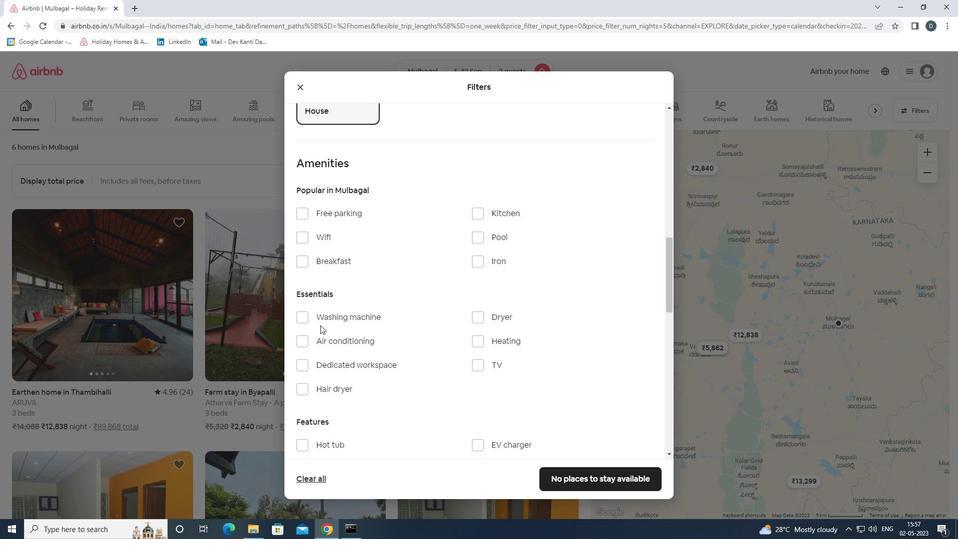 
Action: Mouse moved to (524, 333)
Screenshot: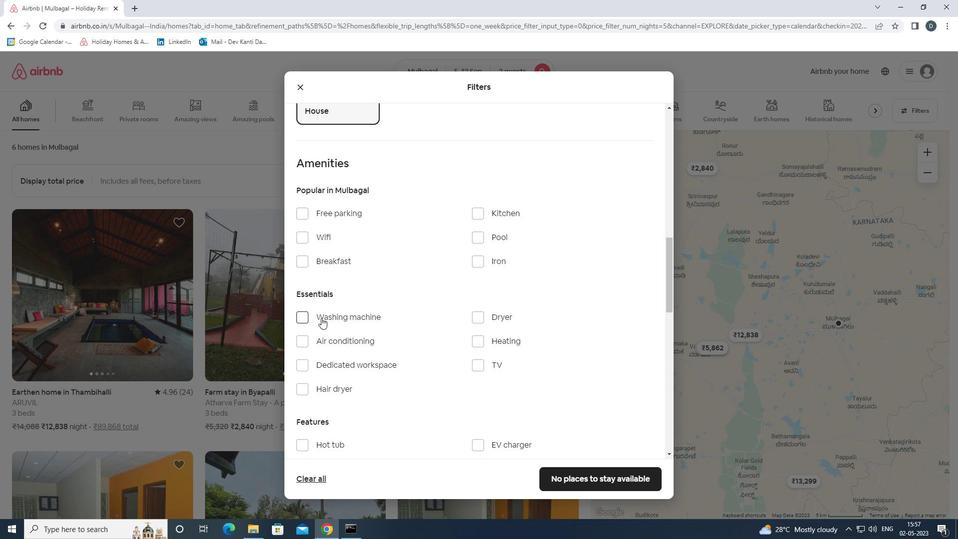 
Action: Mouse scrolled (524, 333) with delta (0, 0)
Screenshot: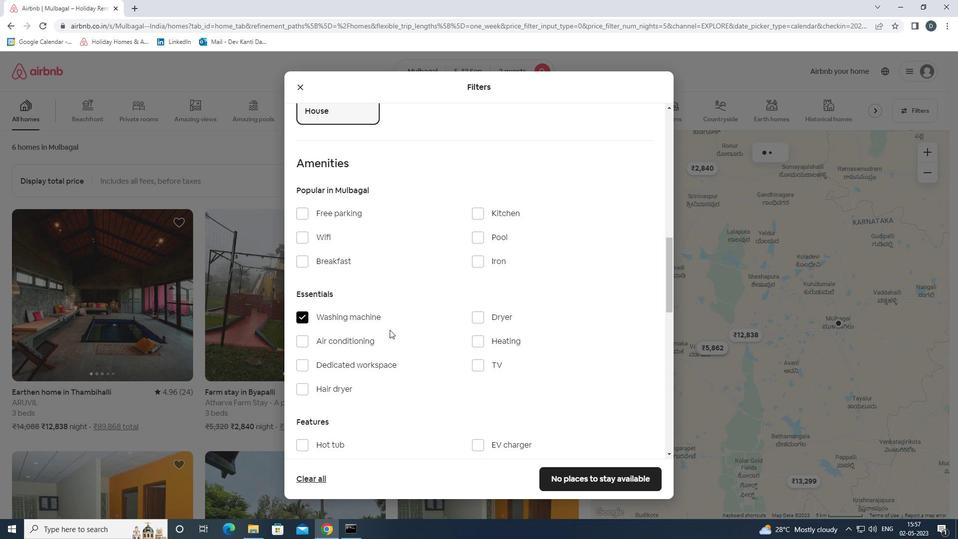 
Action: Mouse scrolled (524, 333) with delta (0, 0)
Screenshot: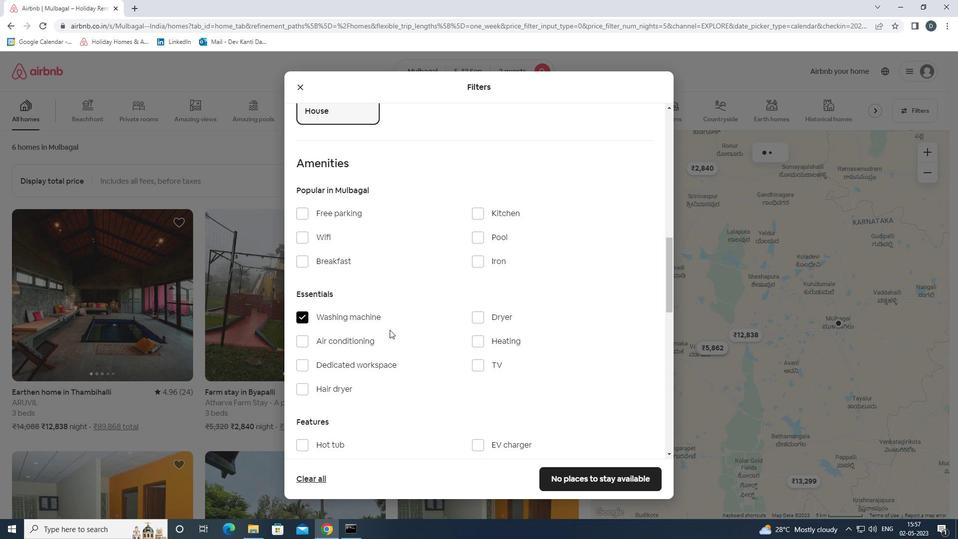 
Action: Mouse scrolled (524, 333) with delta (0, 0)
Screenshot: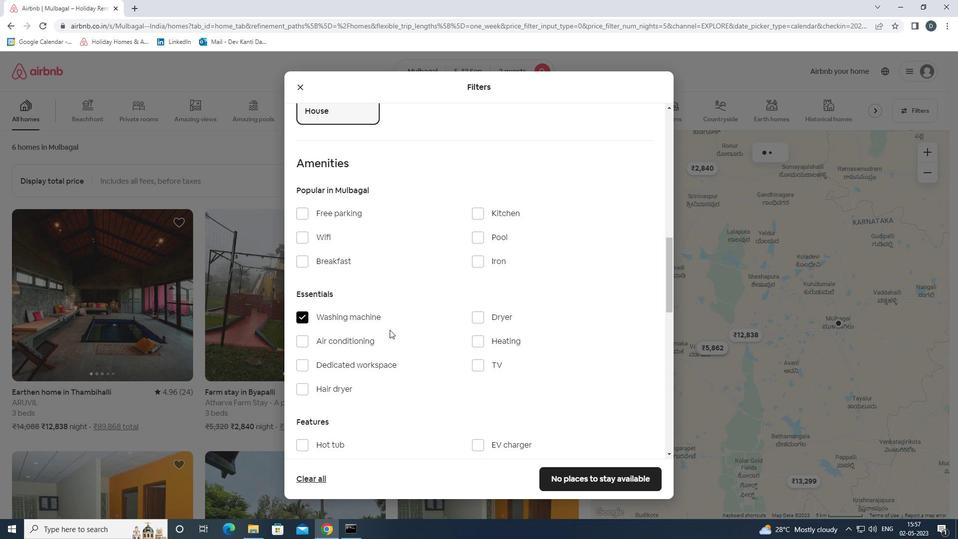 
Action: Mouse scrolled (524, 333) with delta (0, 0)
Screenshot: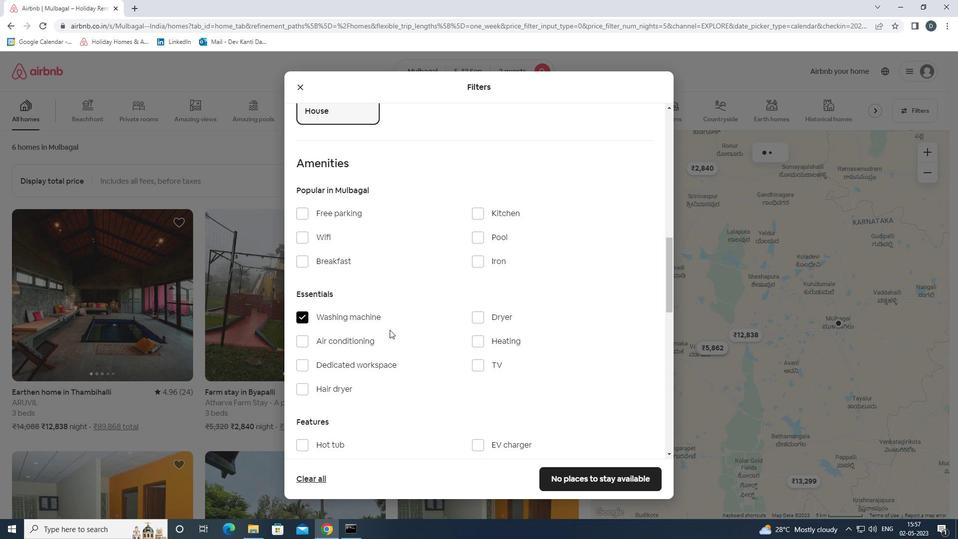 
Action: Mouse moved to (524, 331)
Screenshot: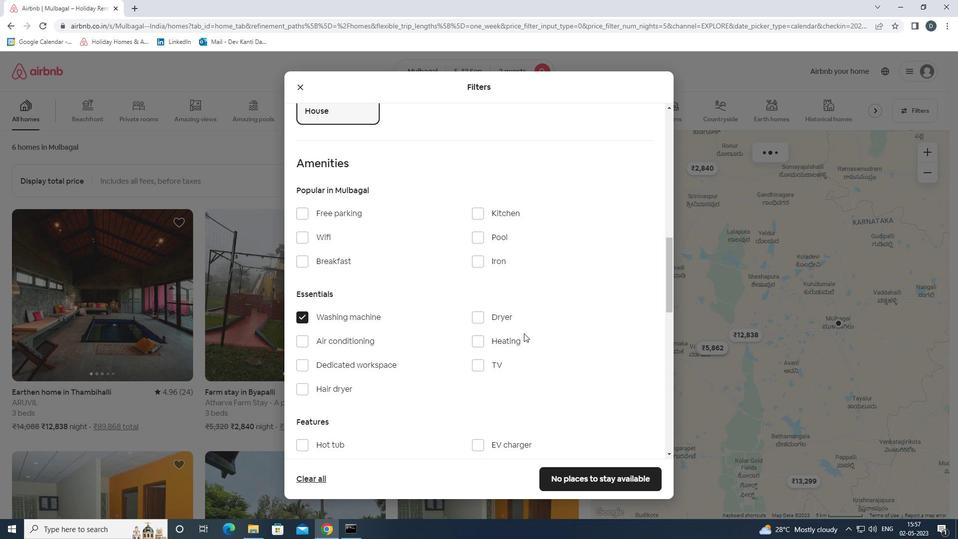 
Action: Mouse scrolled (524, 330) with delta (0, 0)
Screenshot: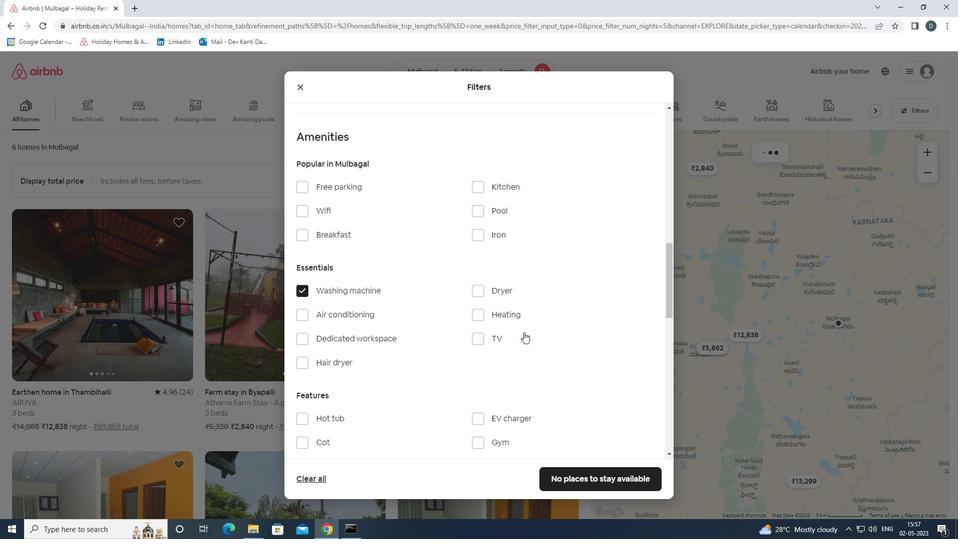 
Action: Mouse scrolled (524, 330) with delta (0, 0)
Screenshot: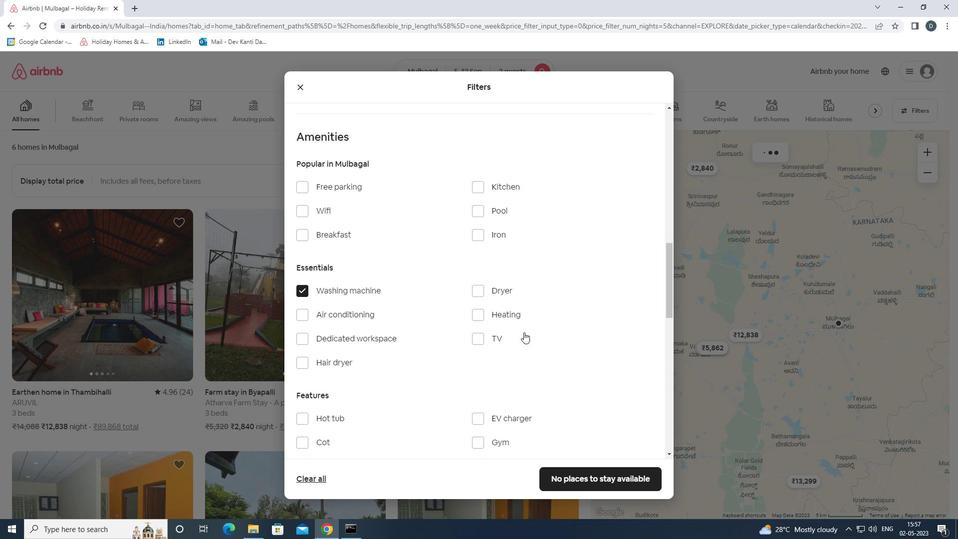 
Action: Mouse scrolled (524, 330) with delta (0, 0)
Screenshot: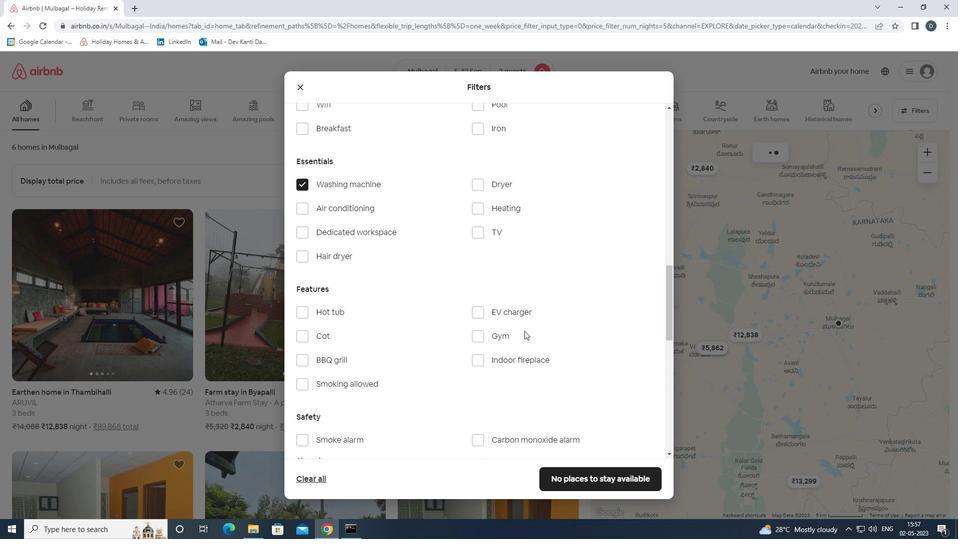 
Action: Mouse scrolled (524, 330) with delta (0, 0)
Screenshot: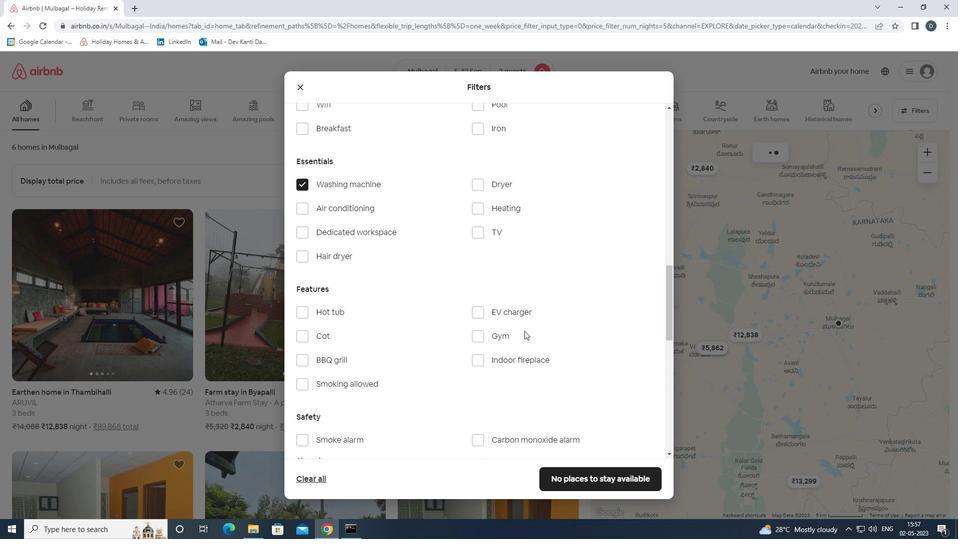 
Action: Mouse moved to (637, 320)
Screenshot: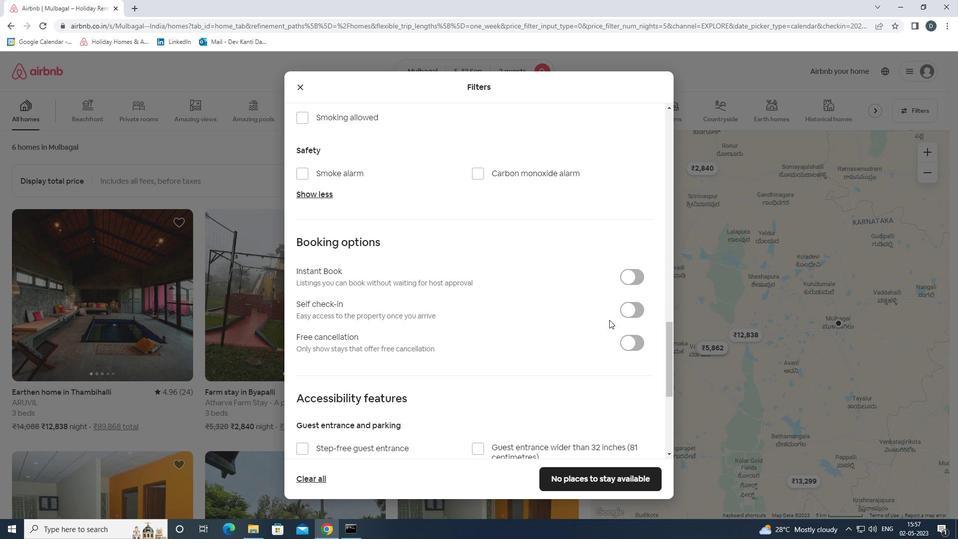 
Action: Mouse pressed left at (637, 320)
Screenshot: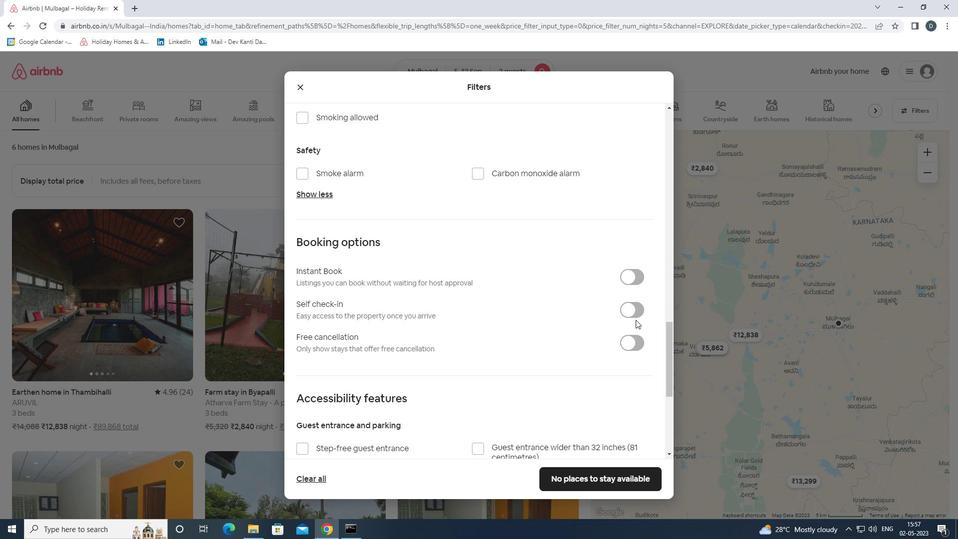 
Action: Mouse moved to (635, 314)
Screenshot: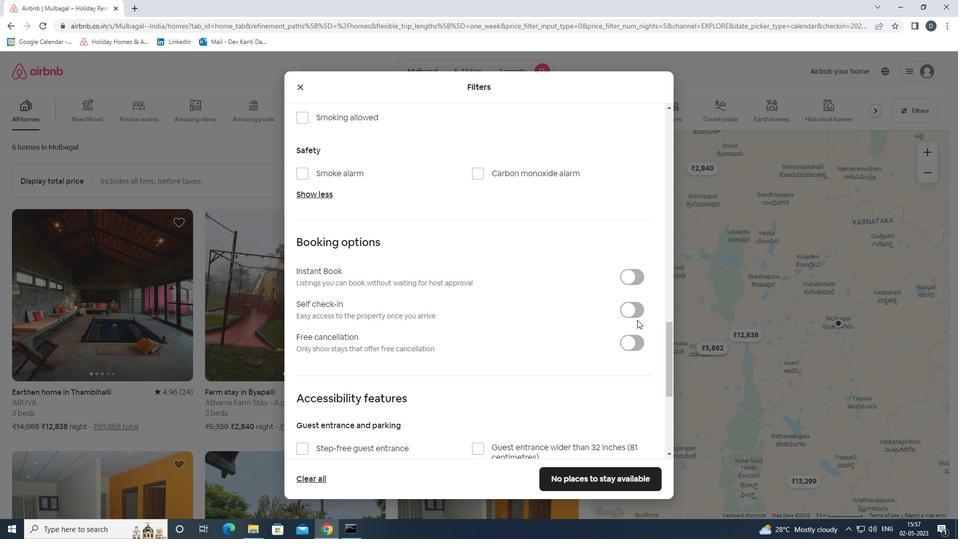 
Action: Mouse pressed left at (635, 314)
Screenshot: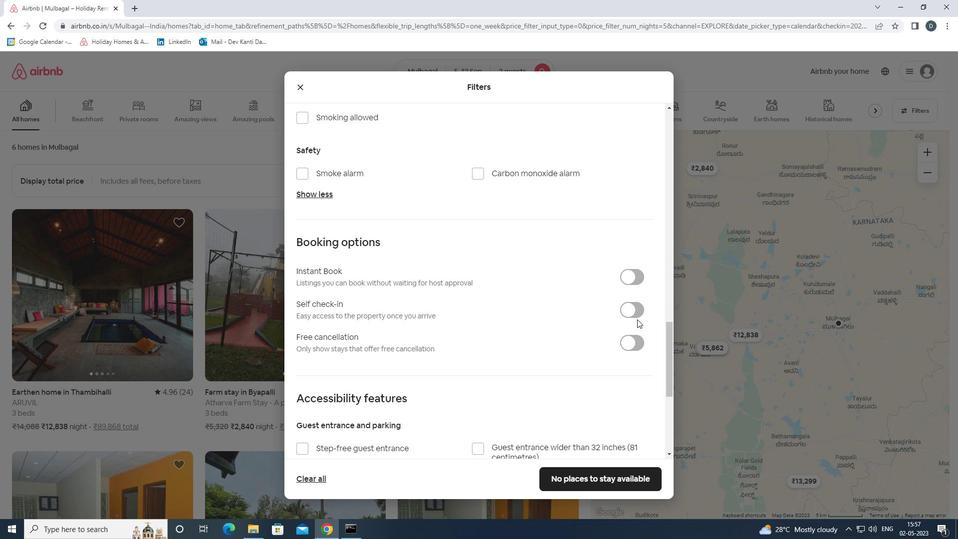 
Action: Mouse moved to (587, 323)
Screenshot: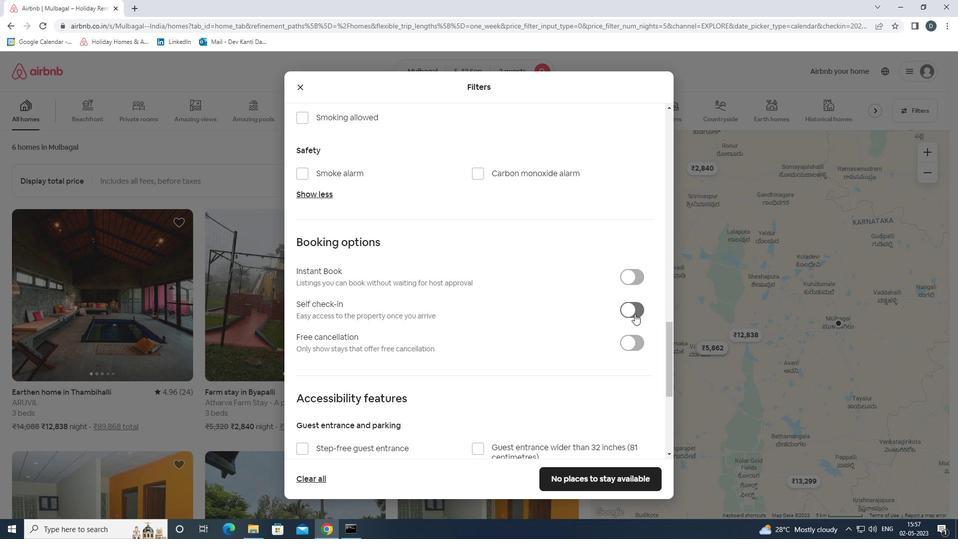 
Action: Mouse scrolled (587, 323) with delta (0, 0)
Screenshot: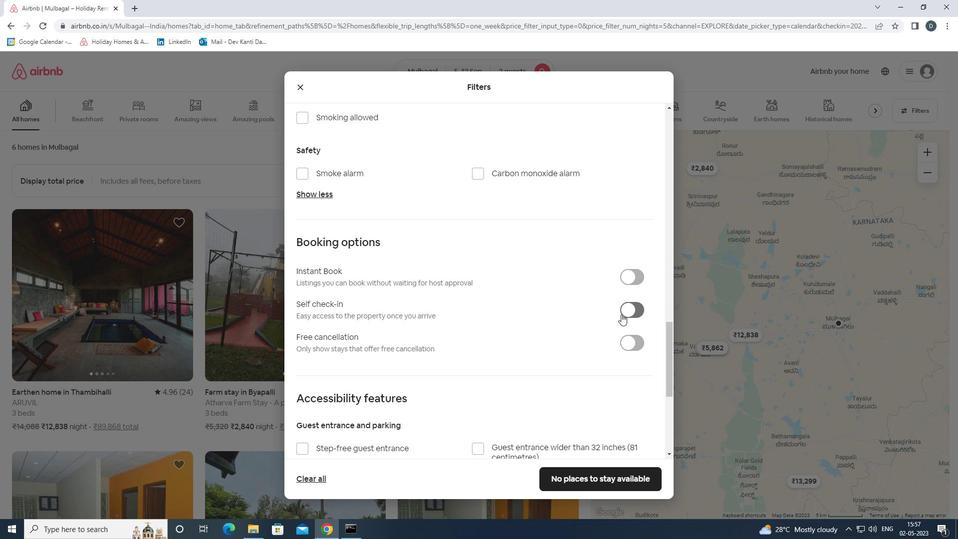 
Action: Mouse scrolled (587, 323) with delta (0, 0)
Screenshot: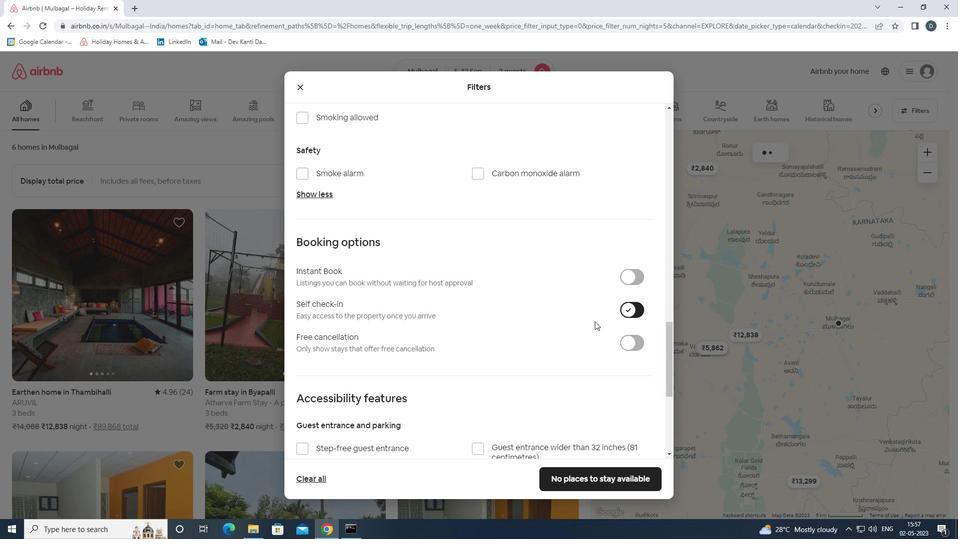 
Action: Mouse scrolled (587, 323) with delta (0, 0)
Screenshot: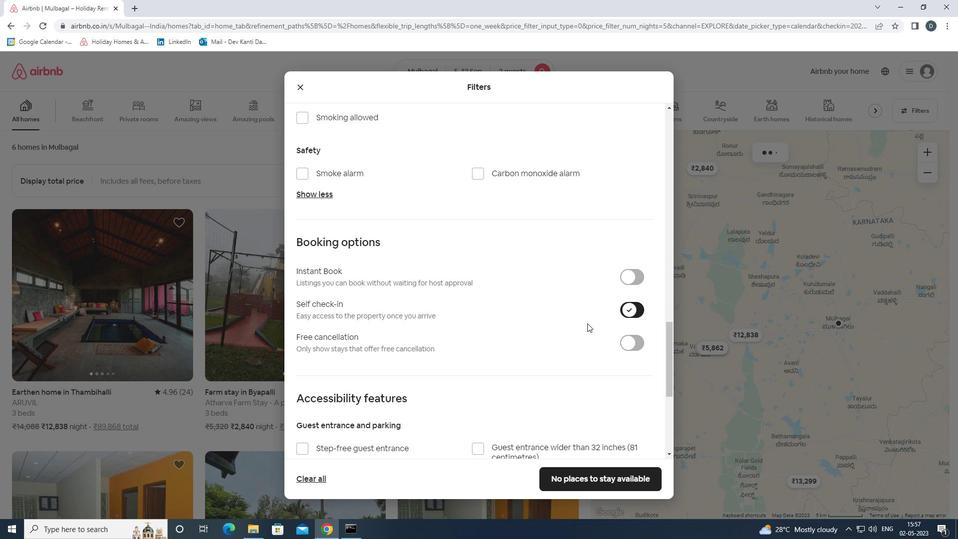 
Action: Mouse scrolled (587, 323) with delta (0, 0)
Screenshot: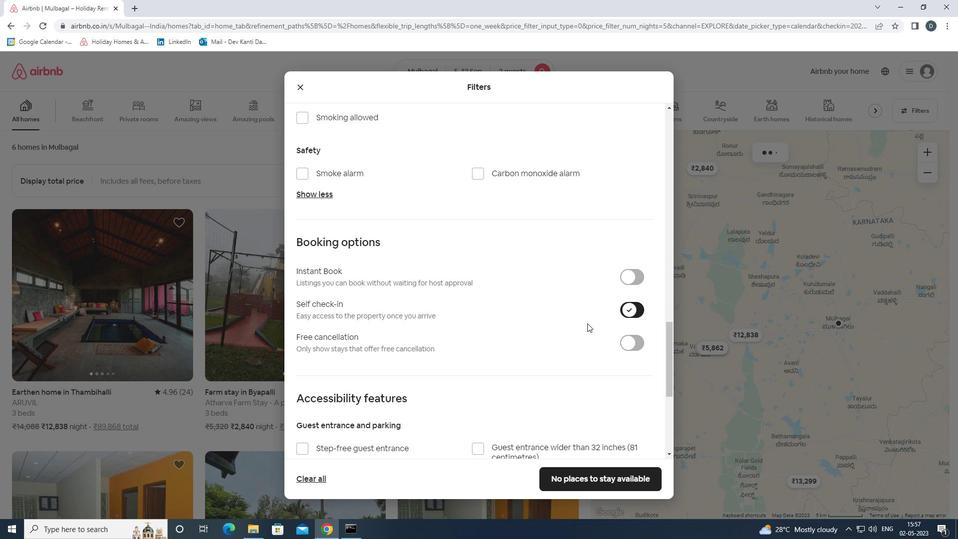 
Action: Mouse scrolled (587, 323) with delta (0, 0)
Screenshot: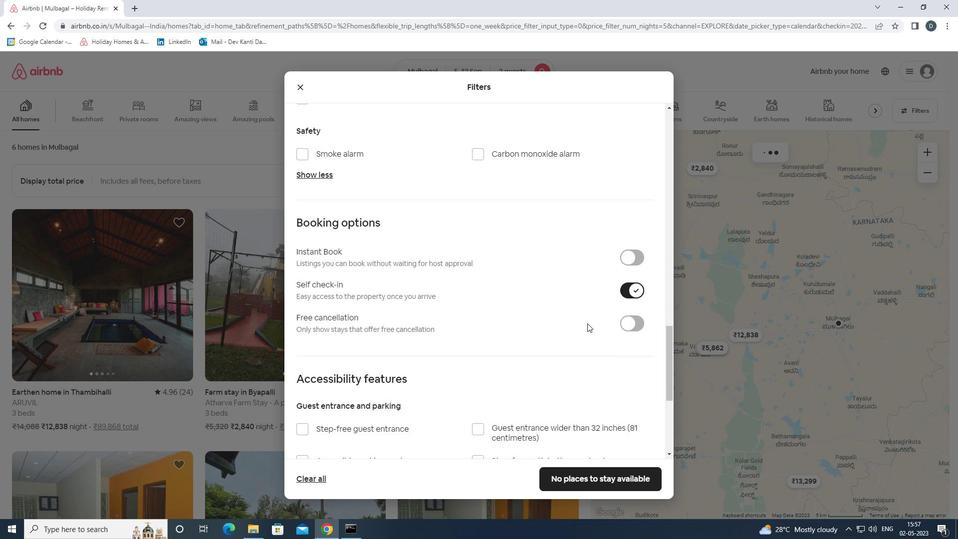 
Action: Mouse scrolled (587, 323) with delta (0, 0)
Screenshot: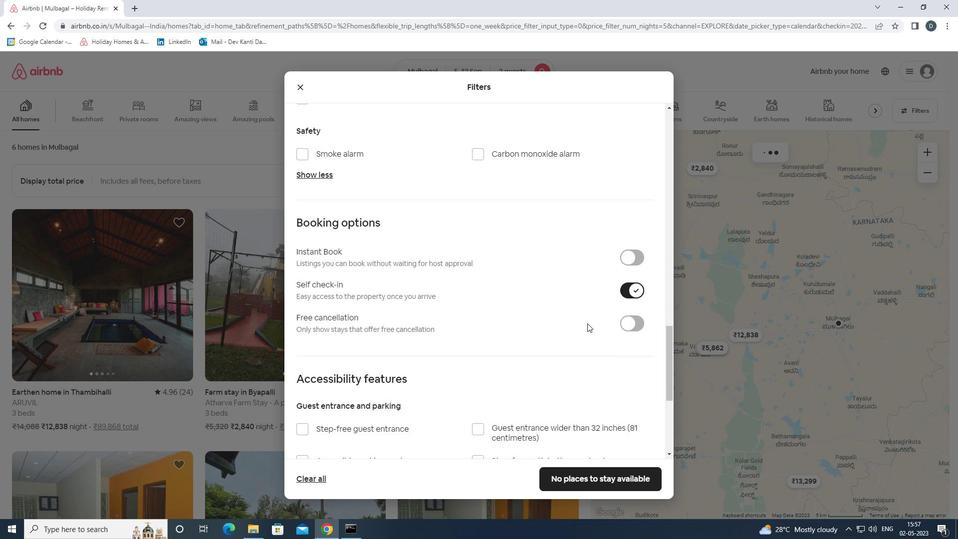 
Action: Mouse scrolled (587, 323) with delta (0, 0)
Screenshot: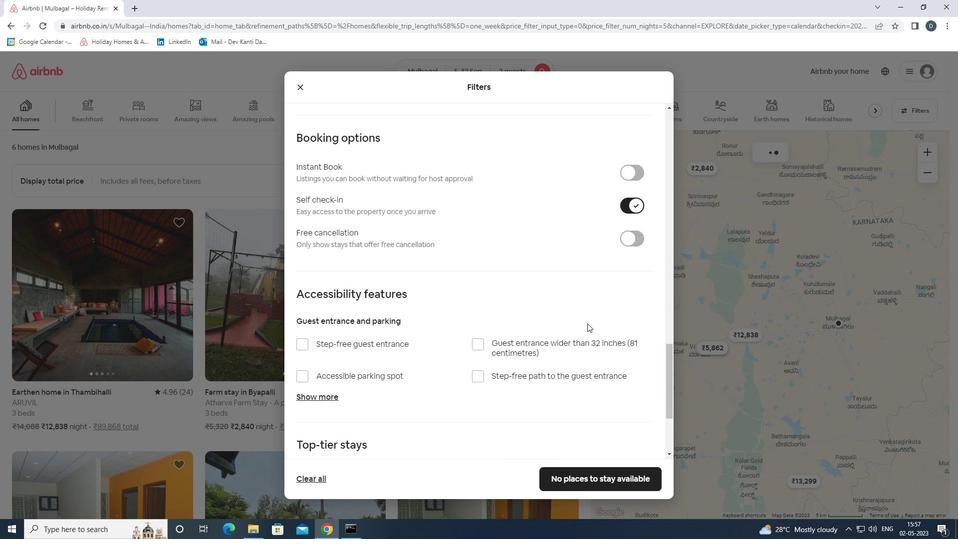 
Action: Mouse scrolled (587, 323) with delta (0, 0)
Screenshot: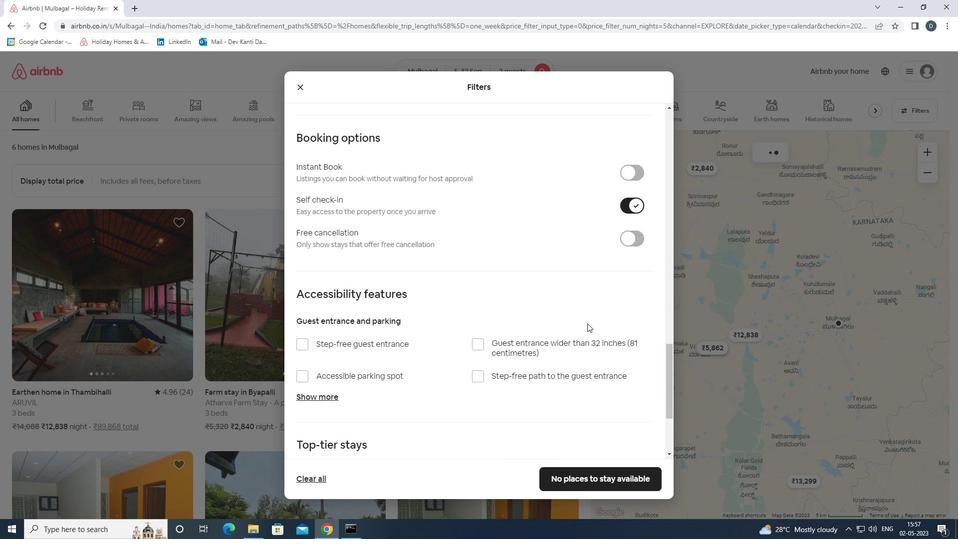 
Action: Mouse moved to (312, 429)
Screenshot: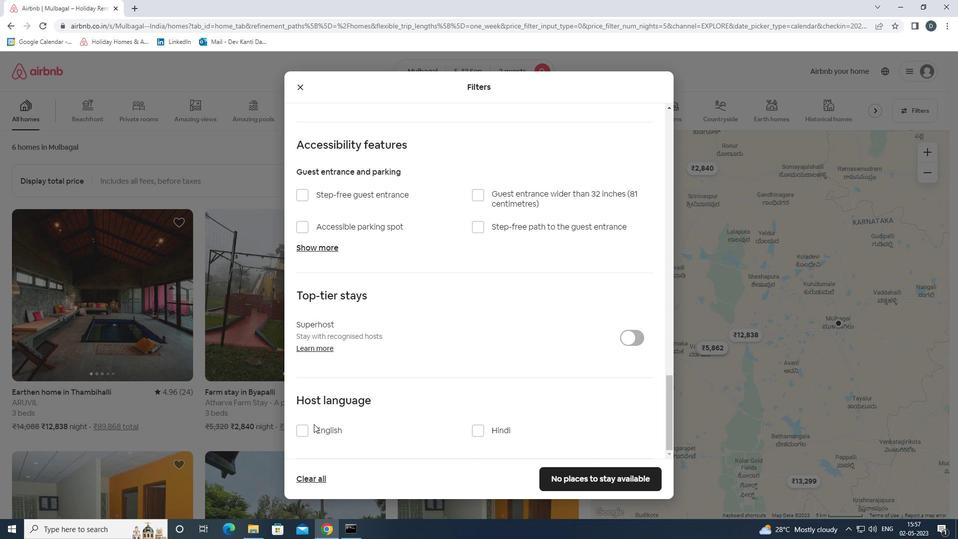 
Action: Mouse pressed left at (312, 429)
Screenshot: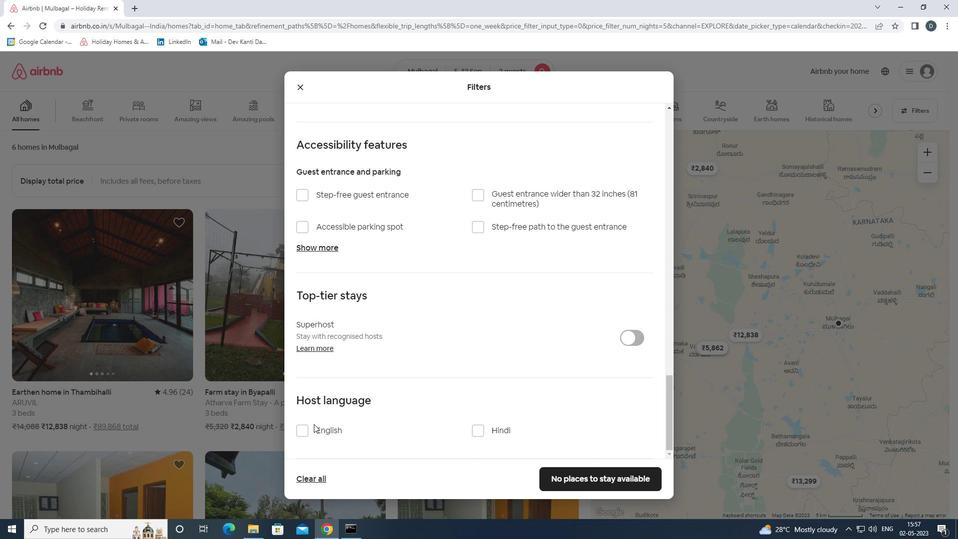 
Action: Mouse moved to (571, 482)
Screenshot: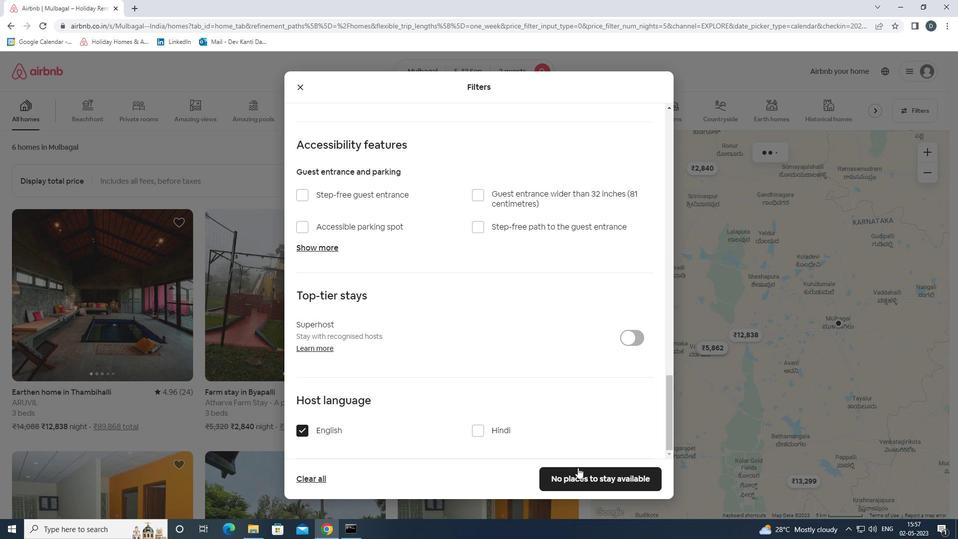 
Action: Mouse pressed left at (571, 482)
Screenshot: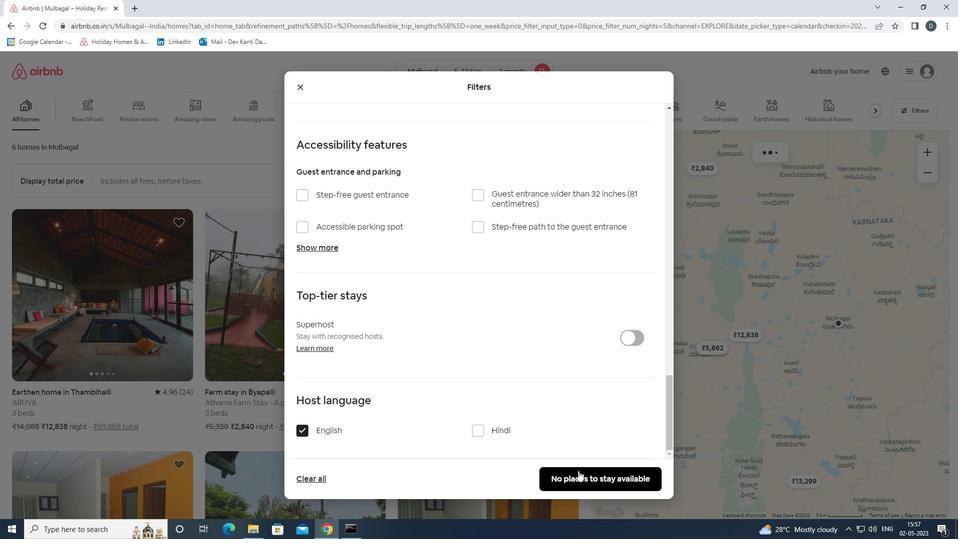 
Action: Mouse moved to (555, 232)
Screenshot: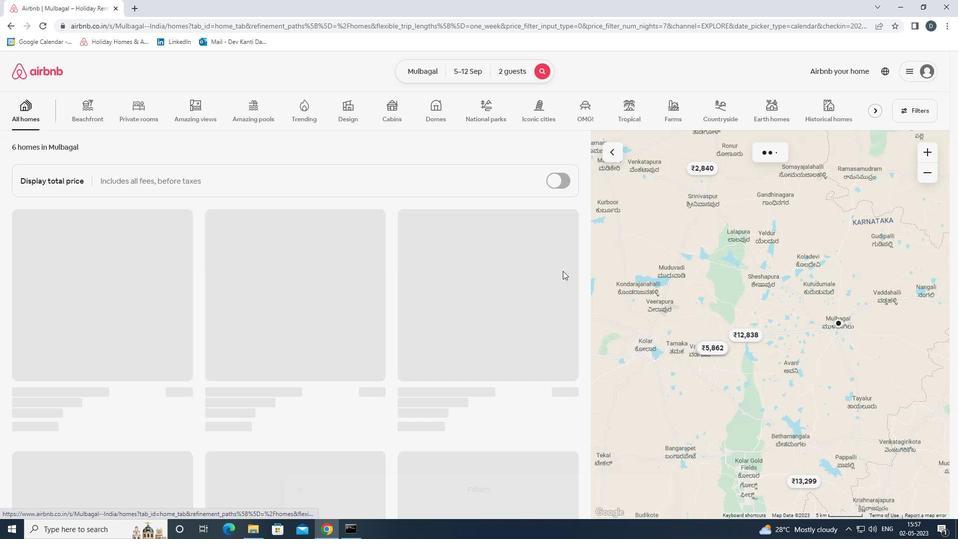 
